 Task: Add a signature Isabelle Ramirez containing With heartfelt thanks and warm wishes, Isabelle Ramirez to email address softage.2@softage.net and add a label Holiday cards
Action: Mouse moved to (1088, 80)
Screenshot: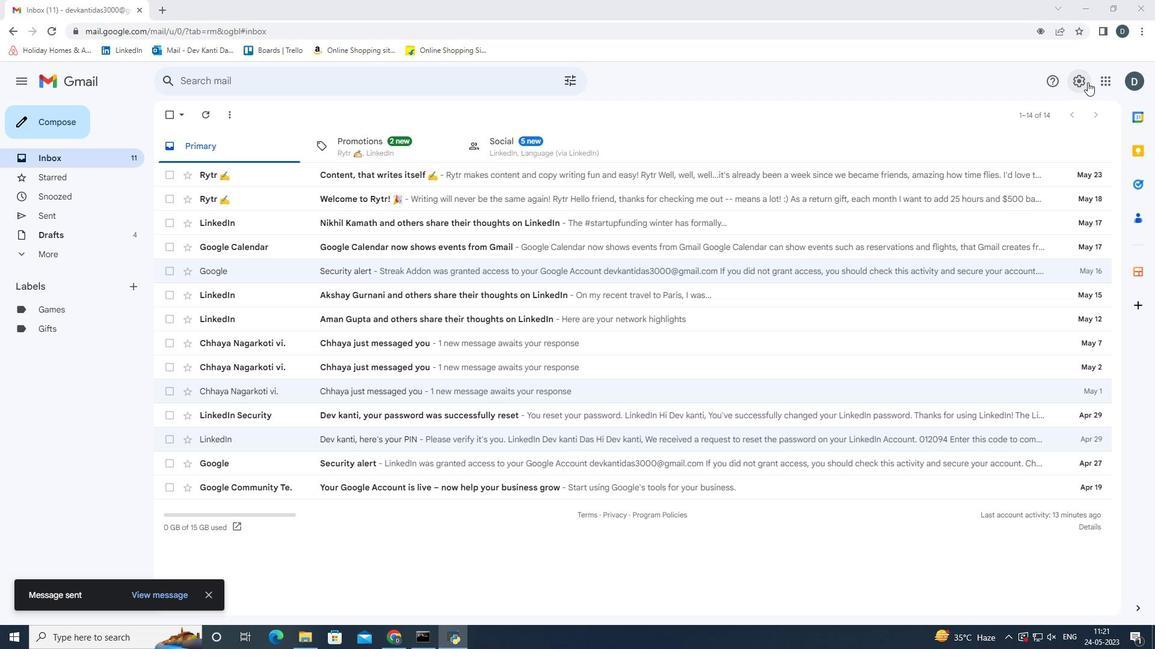 
Action: Mouse pressed left at (1088, 80)
Screenshot: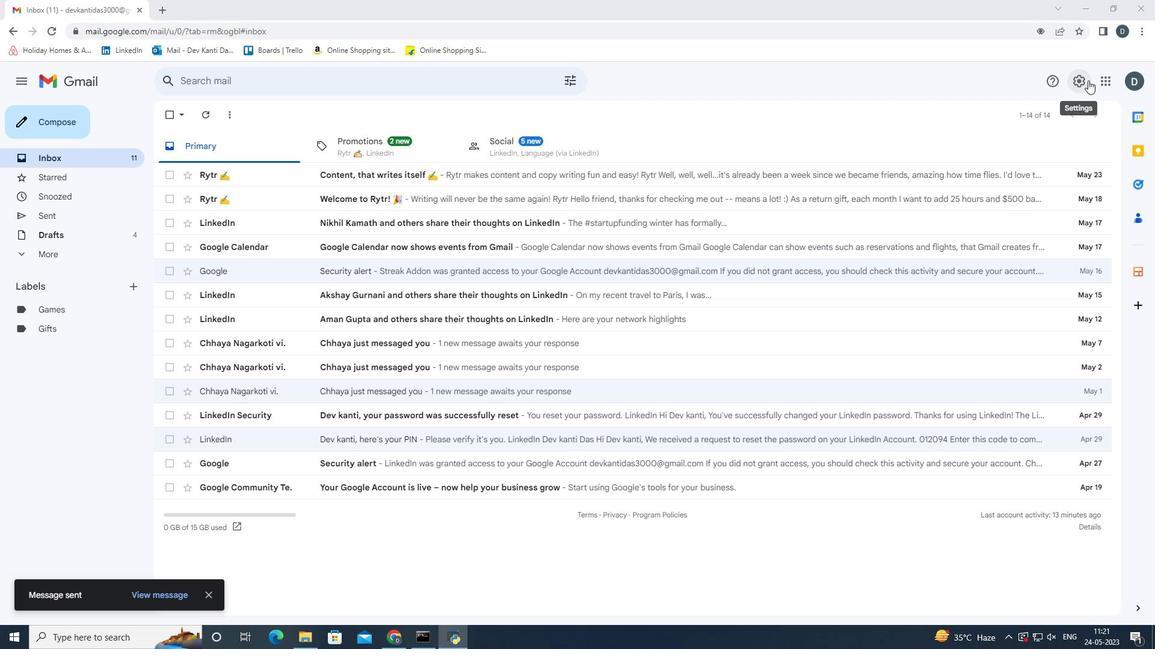 
Action: Mouse moved to (1039, 132)
Screenshot: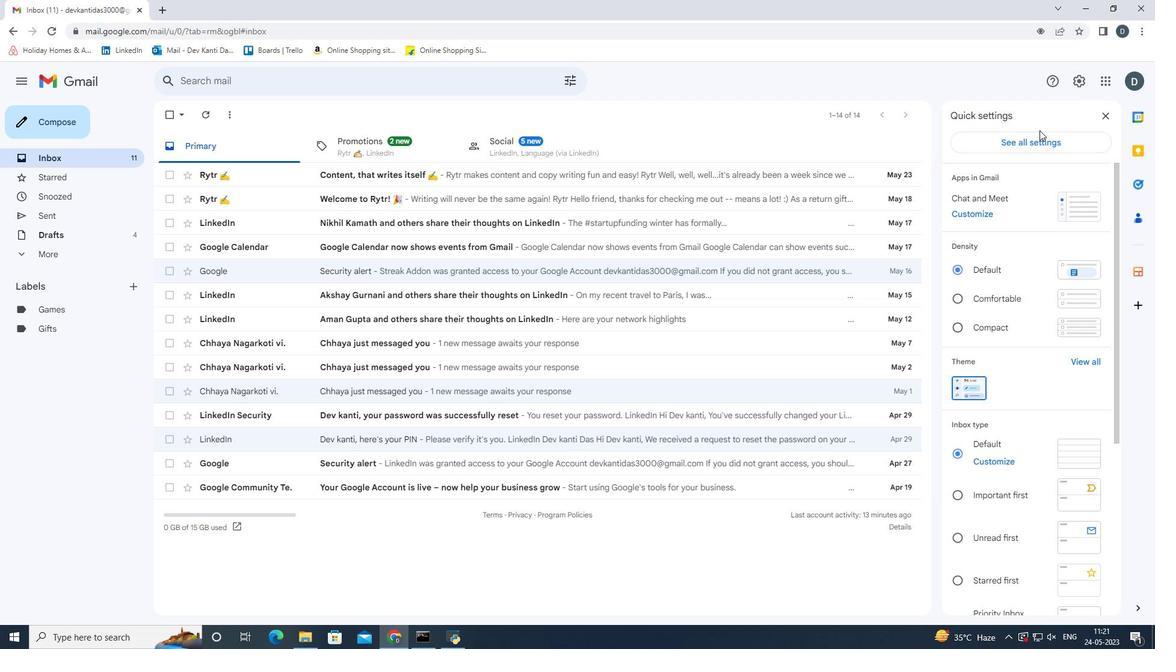 
Action: Mouse pressed left at (1039, 132)
Screenshot: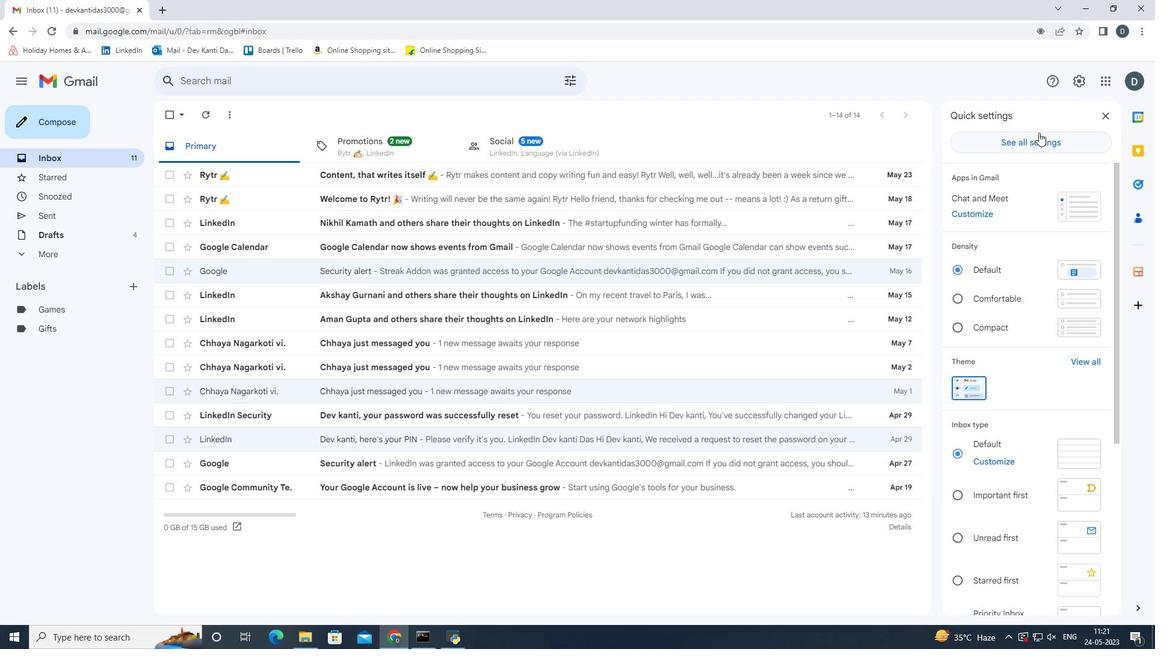 
Action: Mouse moved to (613, 405)
Screenshot: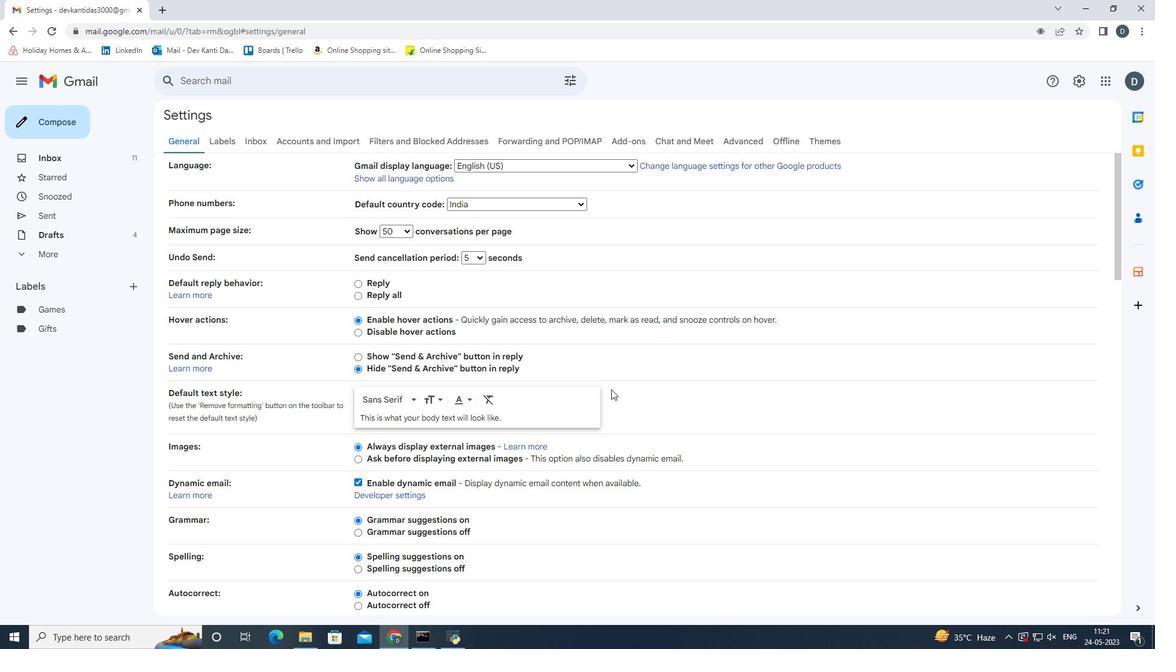 
Action: Mouse scrolled (613, 404) with delta (0, 0)
Screenshot: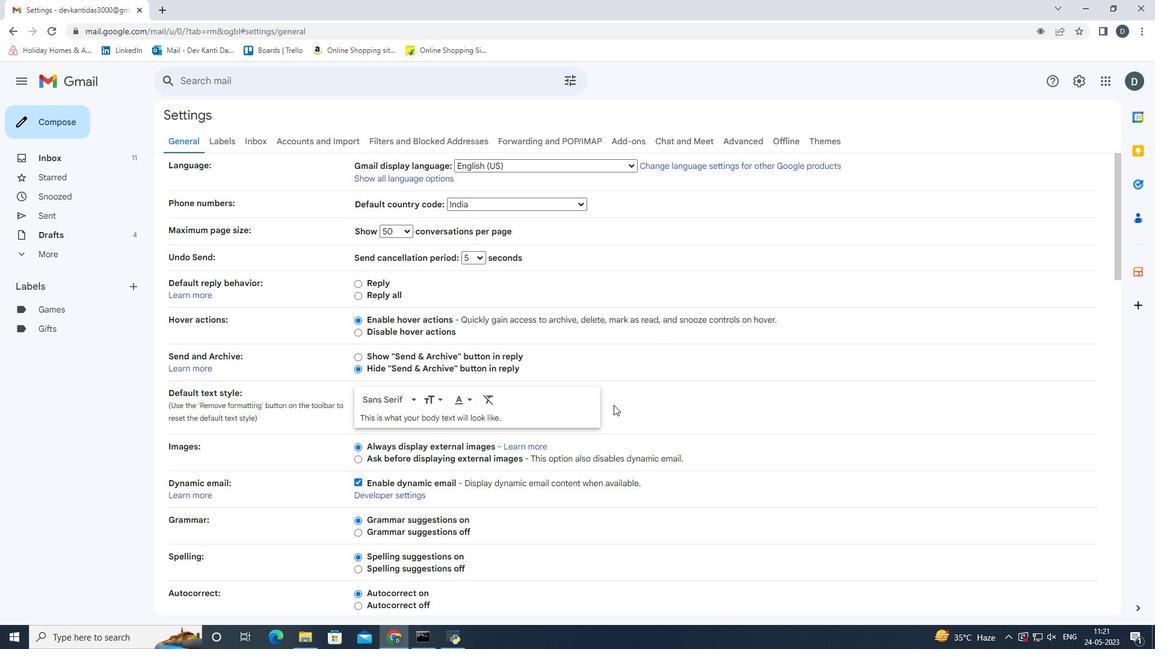 
Action: Mouse scrolled (613, 404) with delta (0, 0)
Screenshot: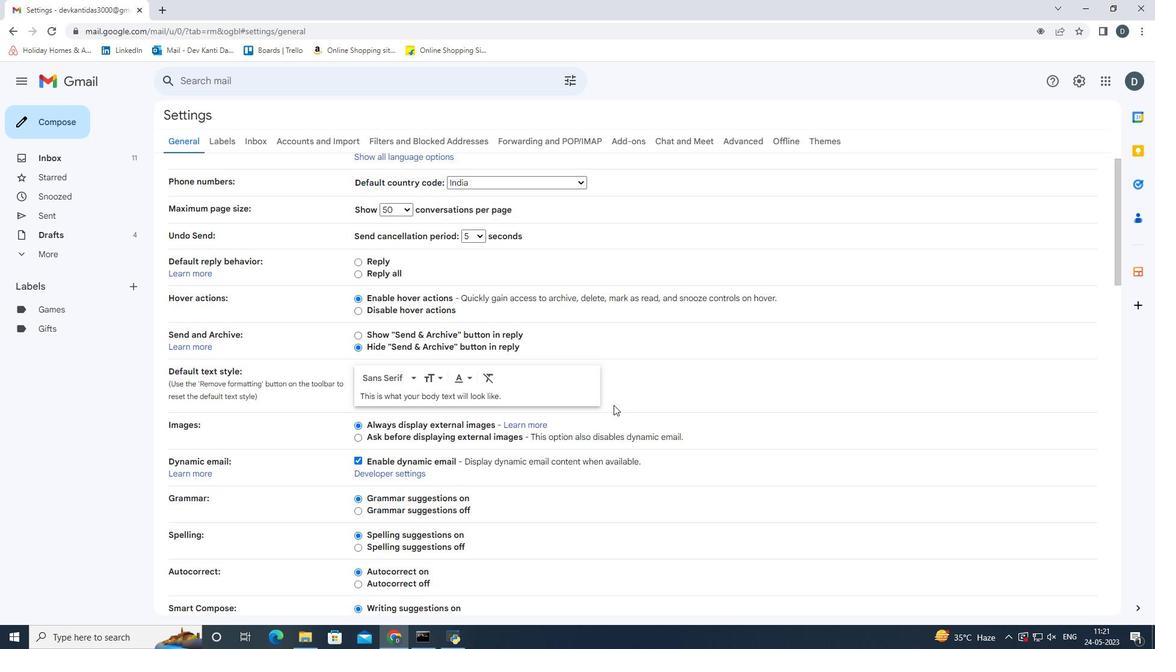
Action: Mouse scrolled (613, 404) with delta (0, 0)
Screenshot: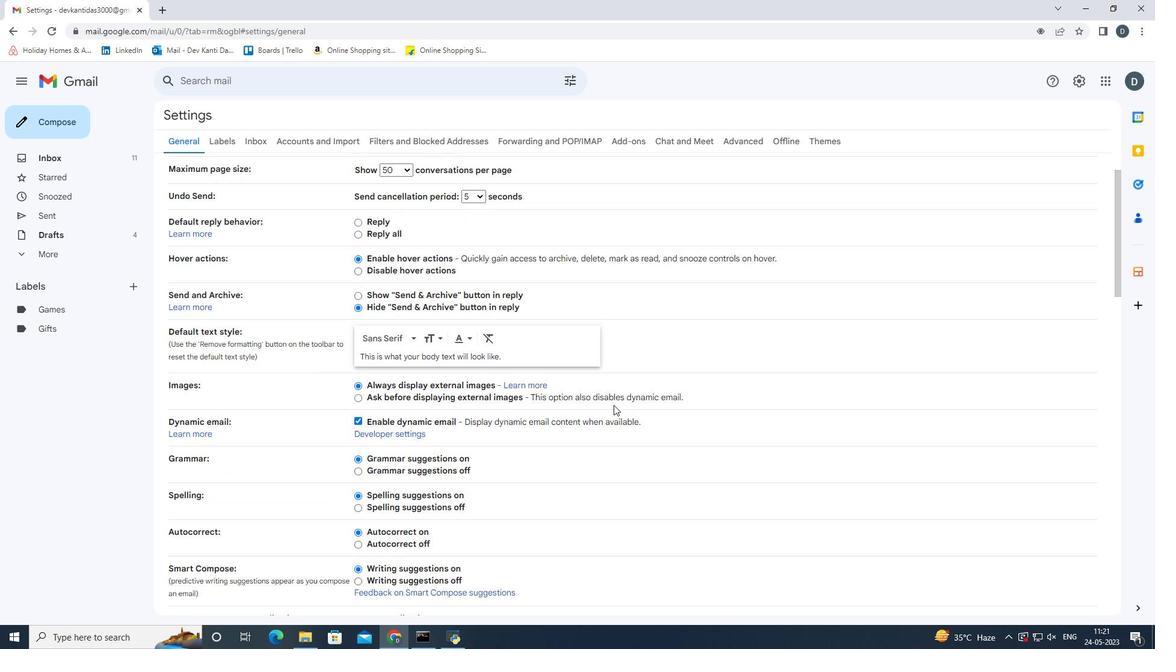 
Action: Mouse scrolled (613, 404) with delta (0, 0)
Screenshot: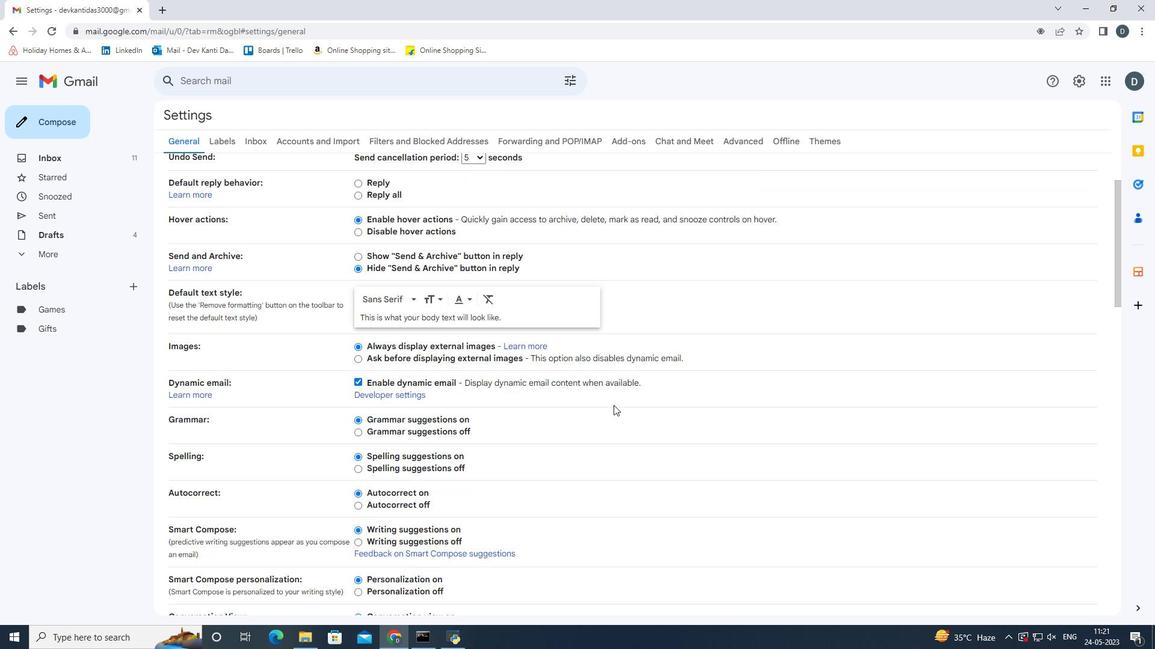 
Action: Mouse moved to (614, 405)
Screenshot: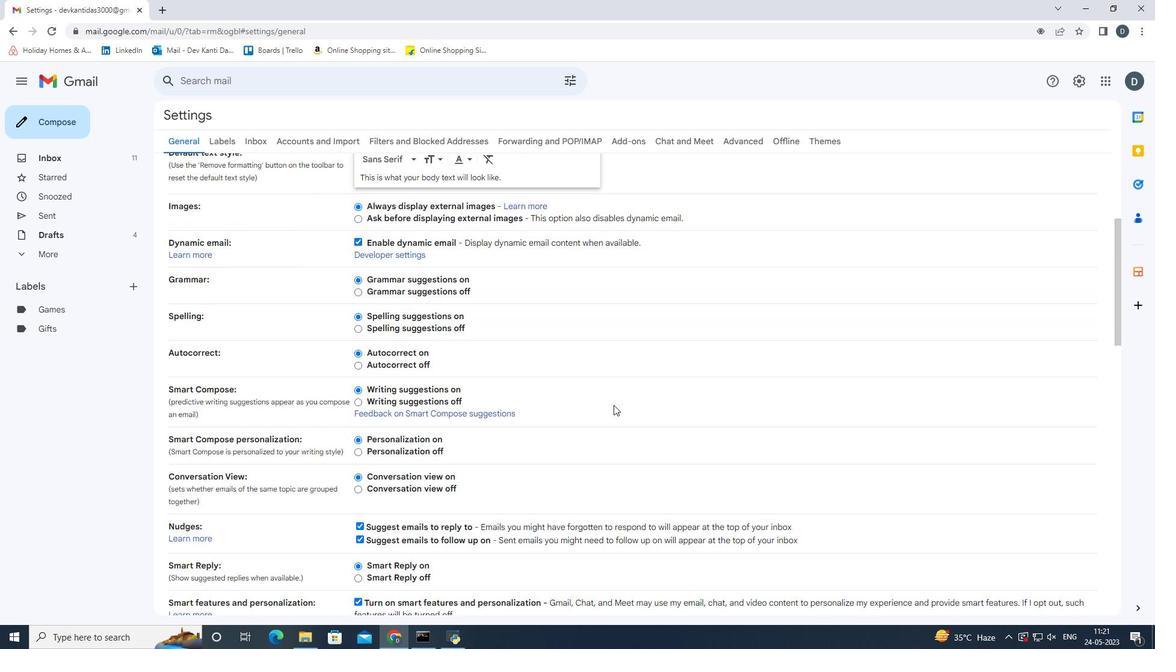
Action: Mouse scrolled (614, 404) with delta (0, 0)
Screenshot: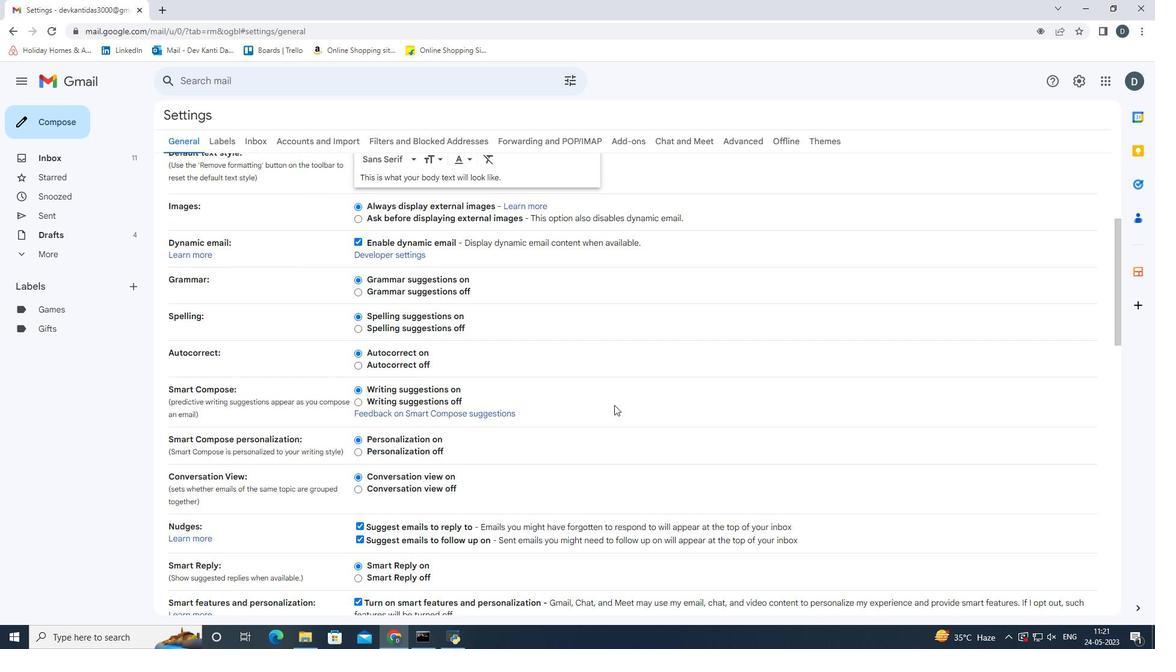 
Action: Mouse scrolled (614, 404) with delta (0, 0)
Screenshot: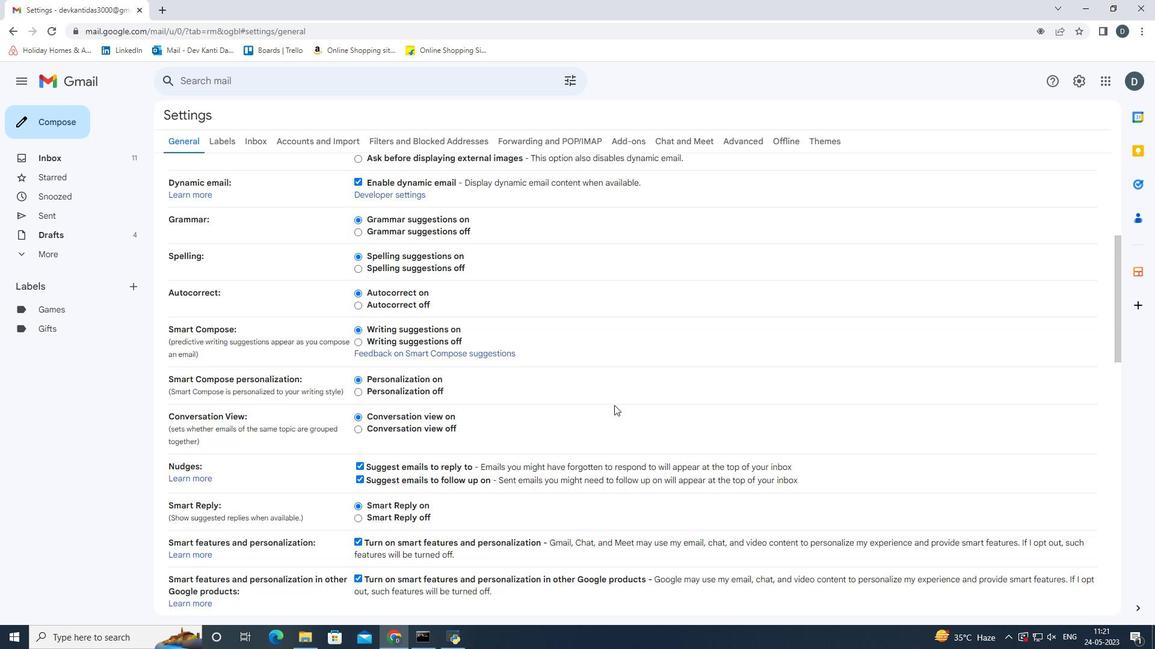 
Action: Mouse moved to (614, 405)
Screenshot: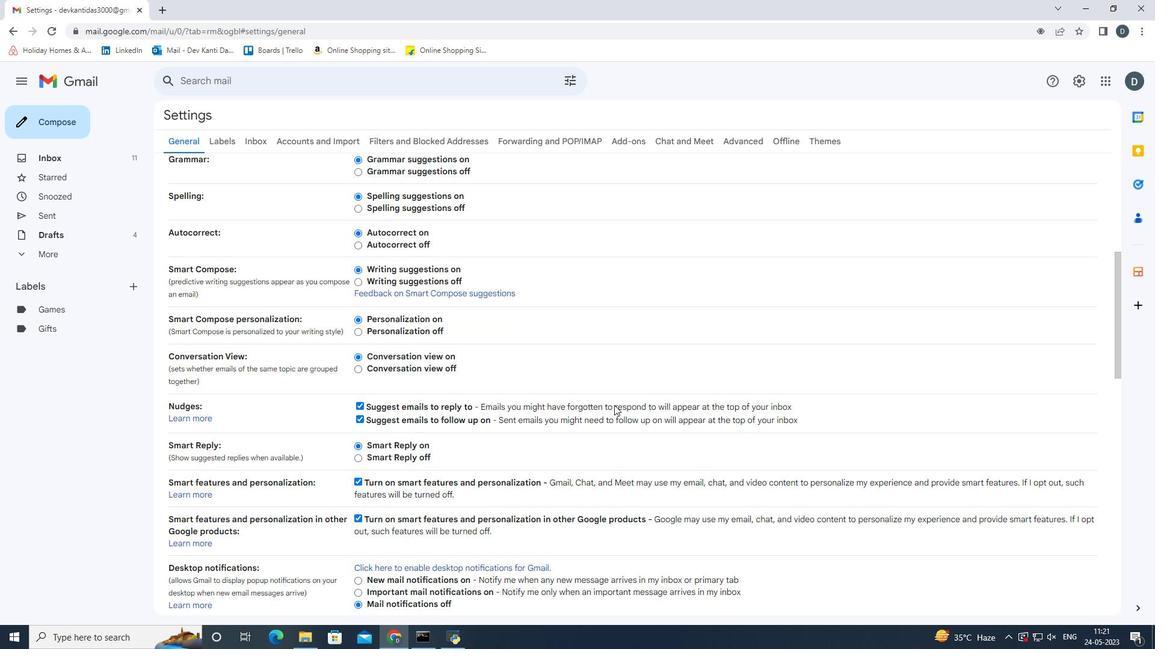 
Action: Mouse scrolled (614, 404) with delta (0, 0)
Screenshot: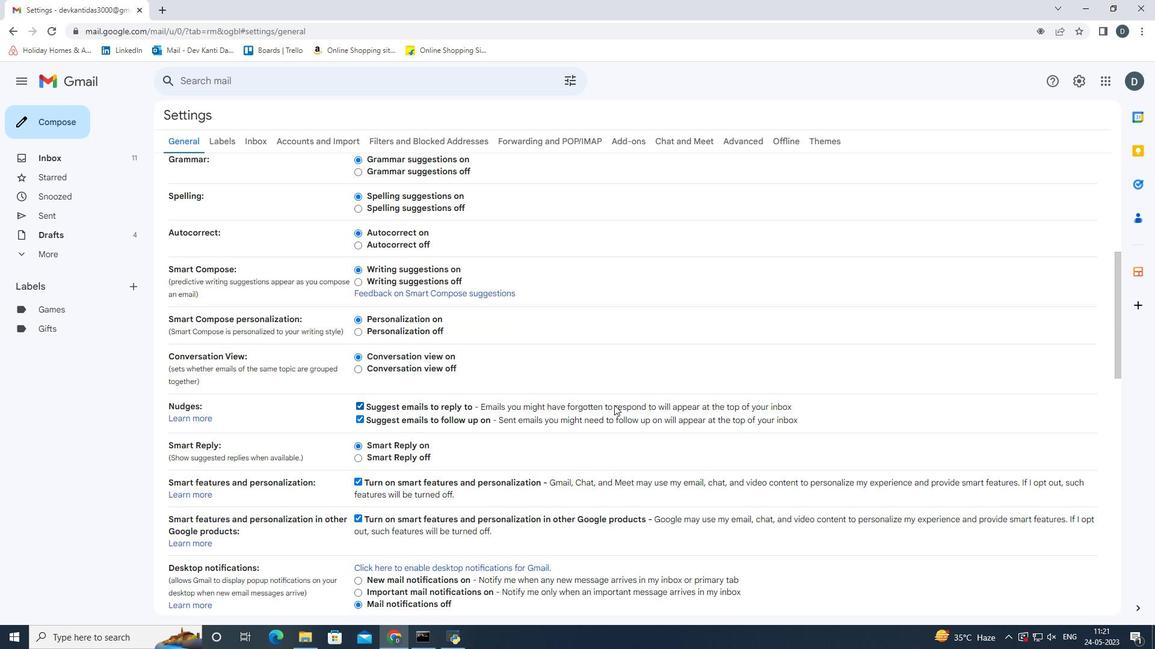 
Action: Mouse scrolled (614, 404) with delta (0, 0)
Screenshot: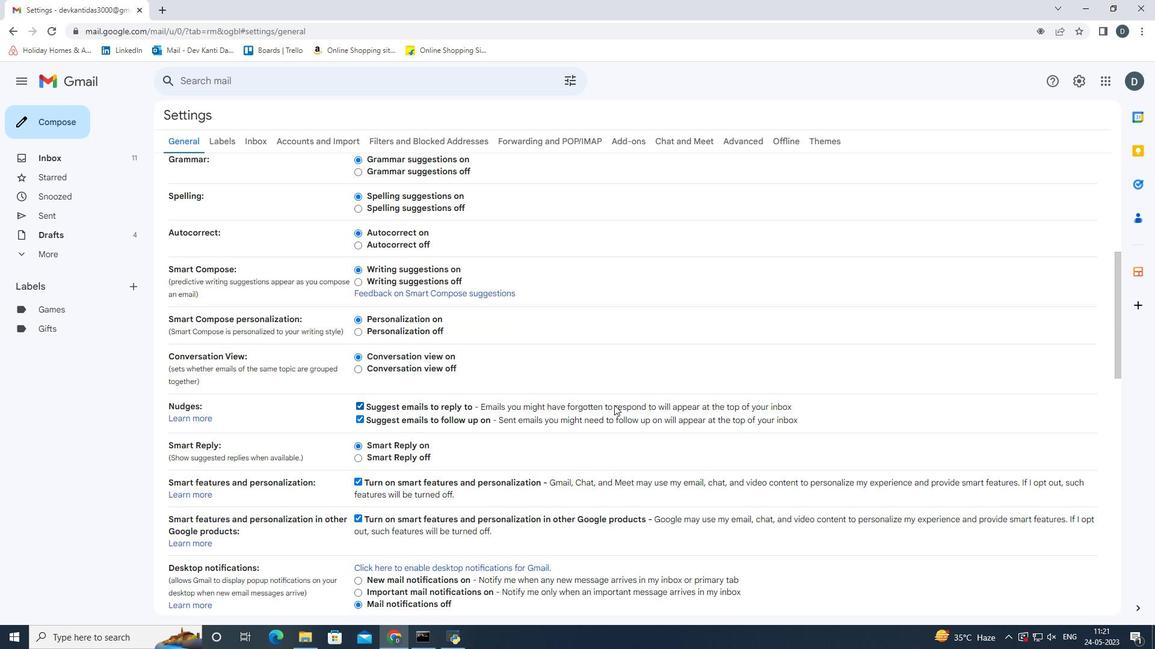 
Action: Mouse scrolled (614, 404) with delta (0, 0)
Screenshot: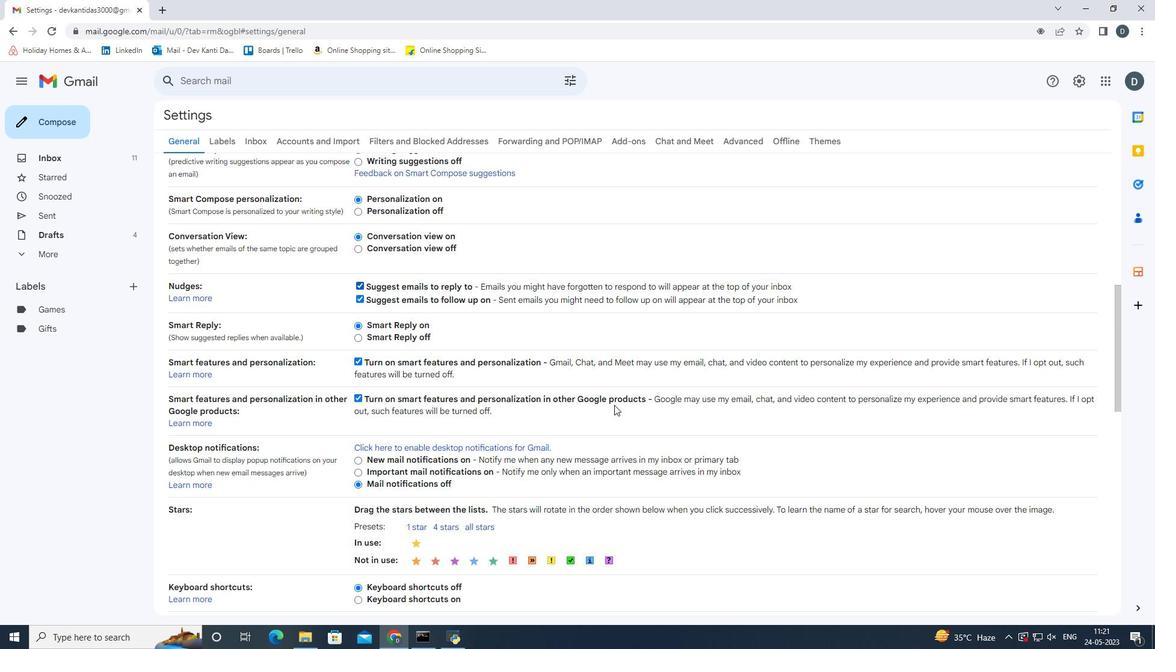 
Action: Mouse scrolled (614, 404) with delta (0, 0)
Screenshot: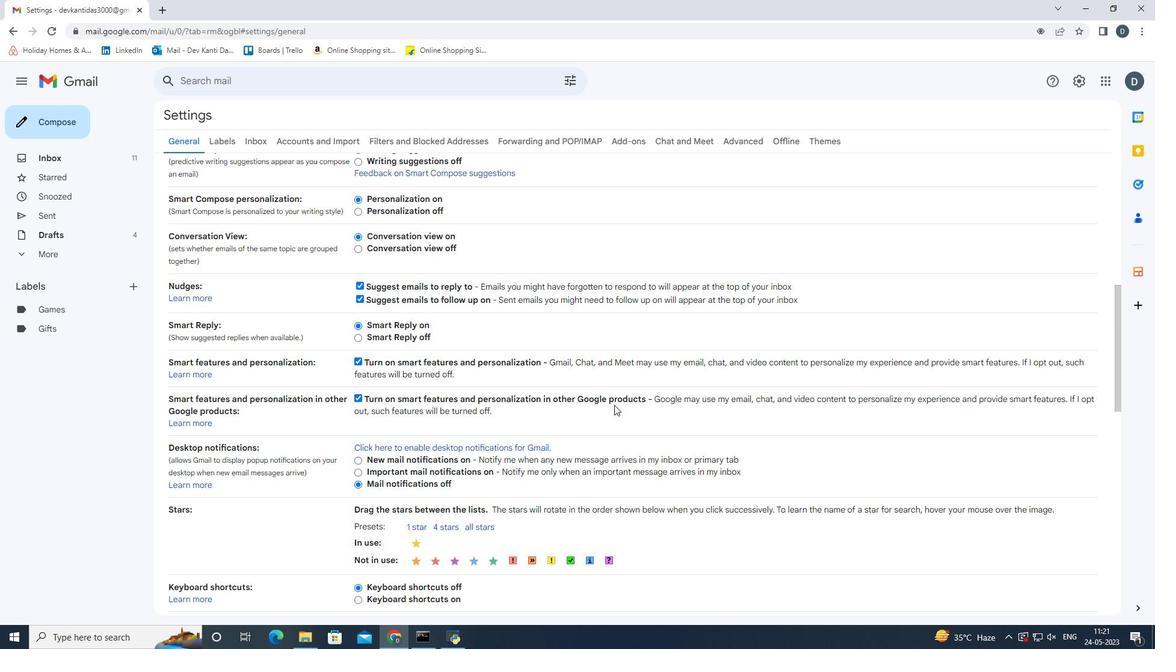 
Action: Mouse scrolled (614, 404) with delta (0, 0)
Screenshot: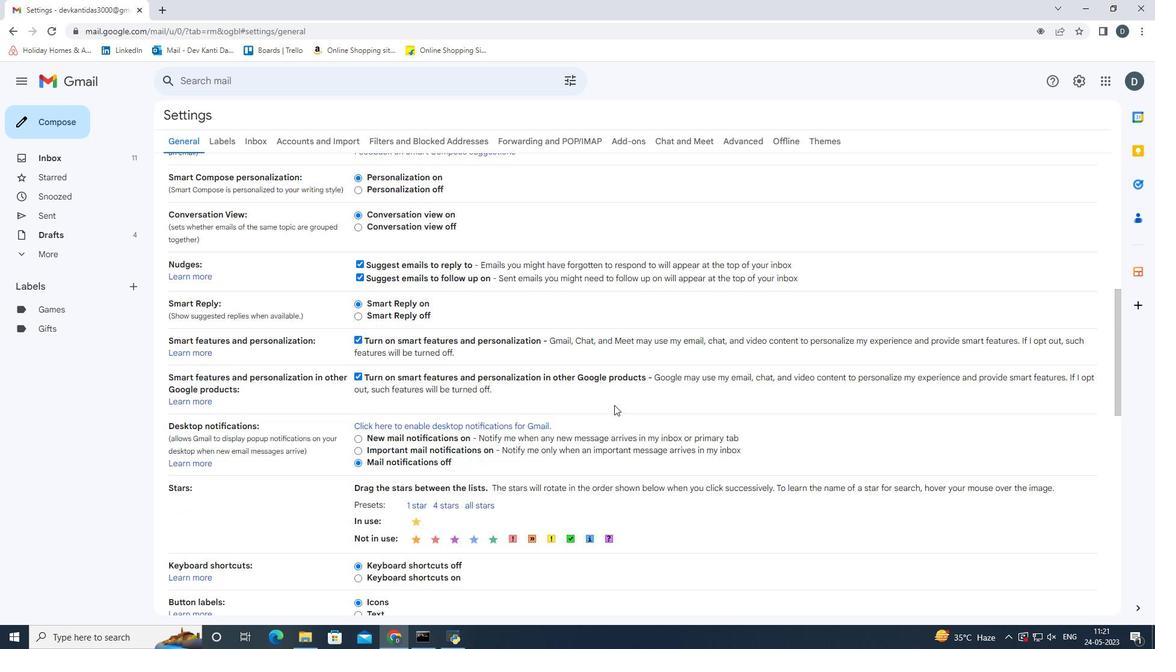 
Action: Mouse moved to (613, 407)
Screenshot: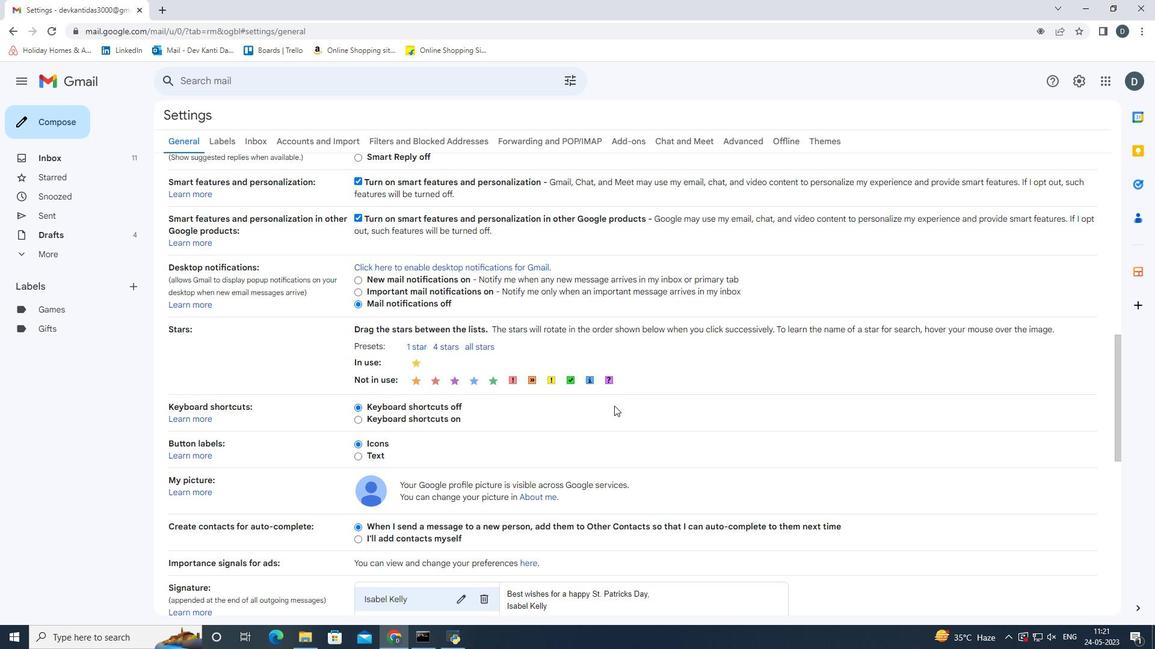 
Action: Mouse scrolled (613, 406) with delta (0, 0)
Screenshot: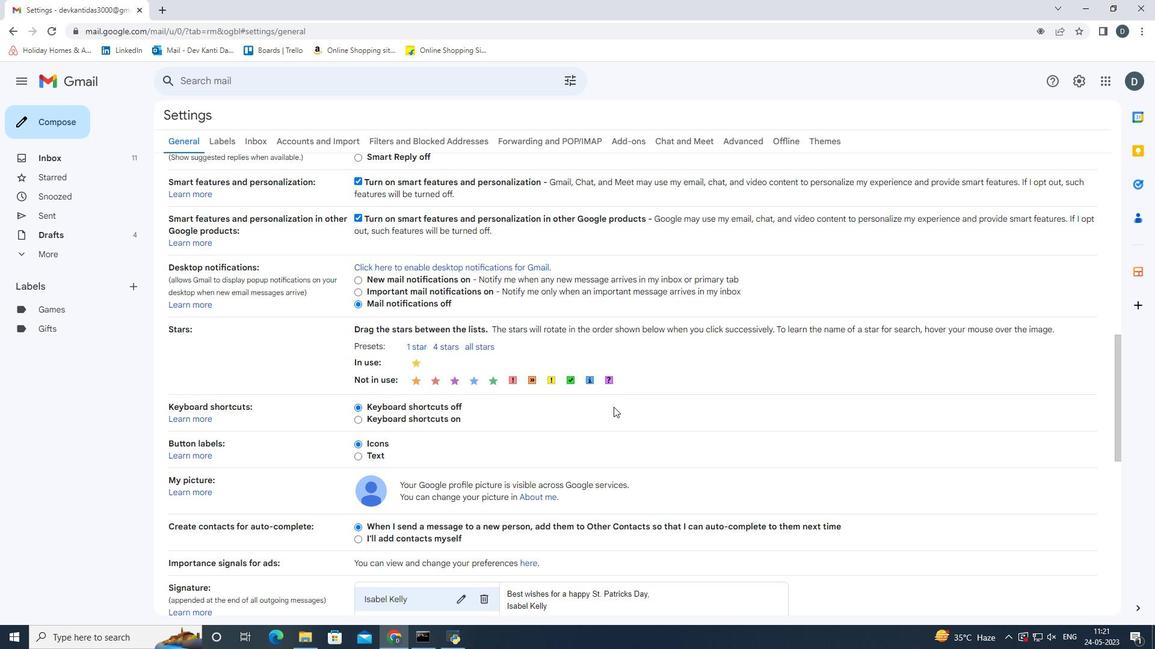
Action: Mouse scrolled (613, 406) with delta (0, 0)
Screenshot: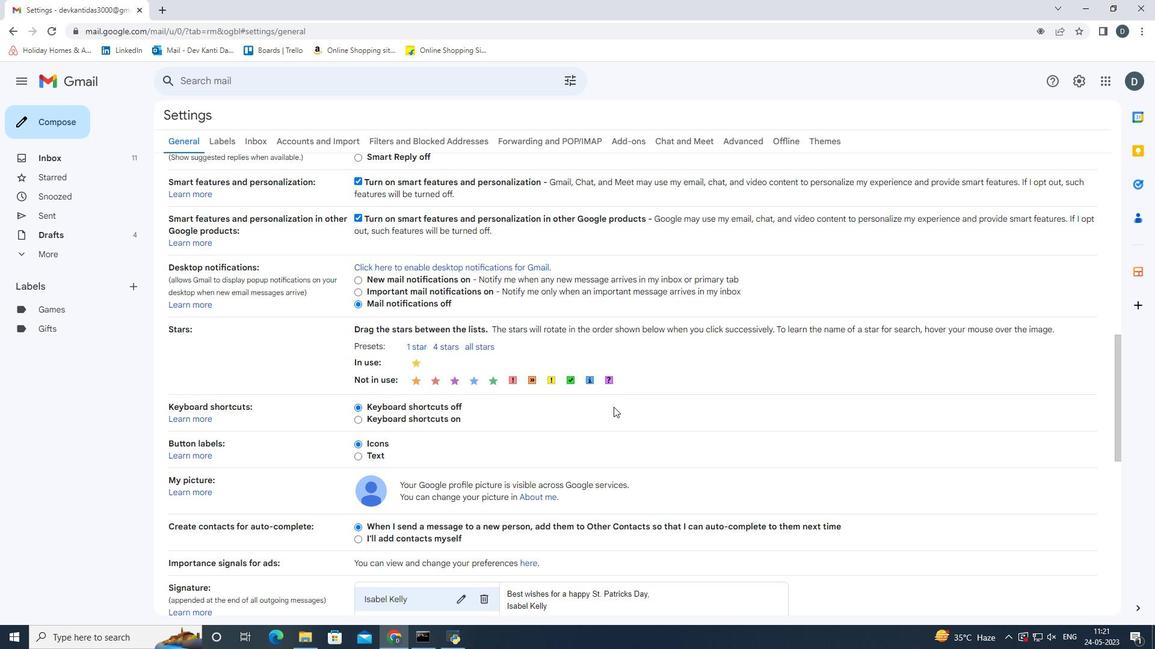
Action: Mouse moved to (613, 409)
Screenshot: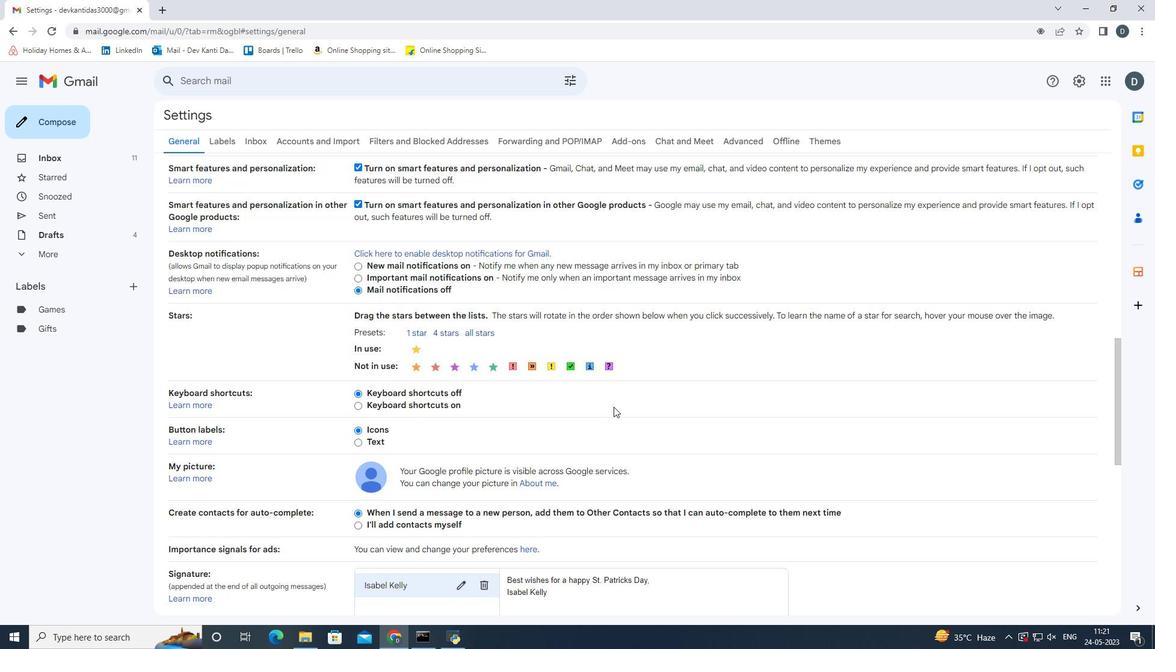 
Action: Mouse scrolled (613, 409) with delta (0, 0)
Screenshot: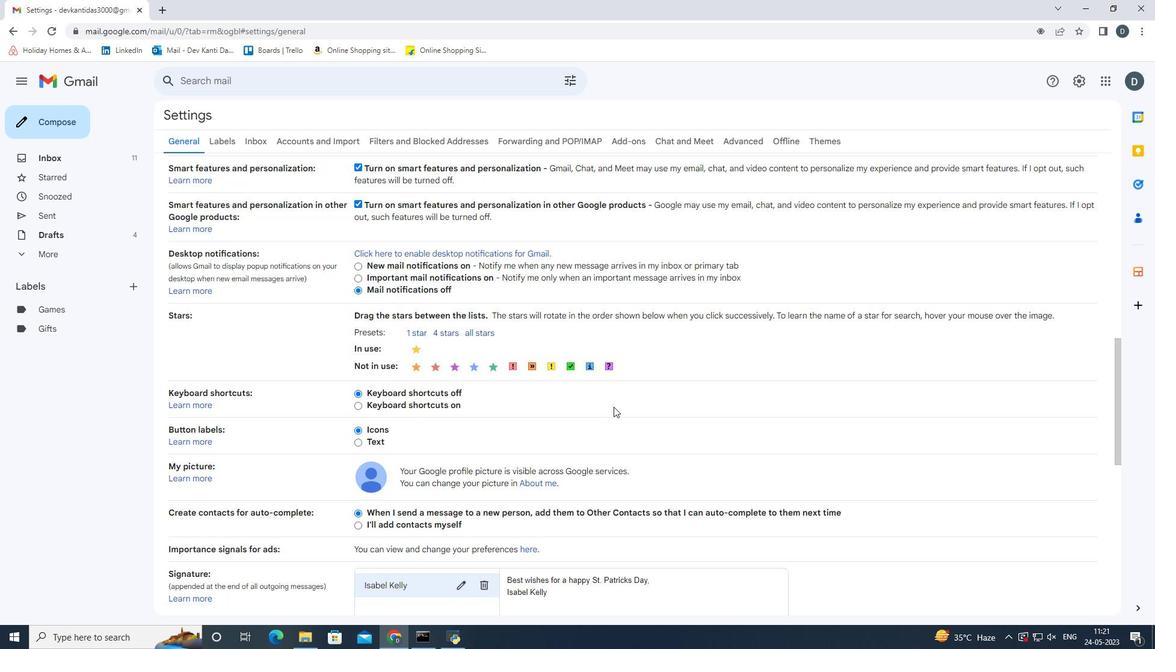 
Action: Mouse moved to (478, 421)
Screenshot: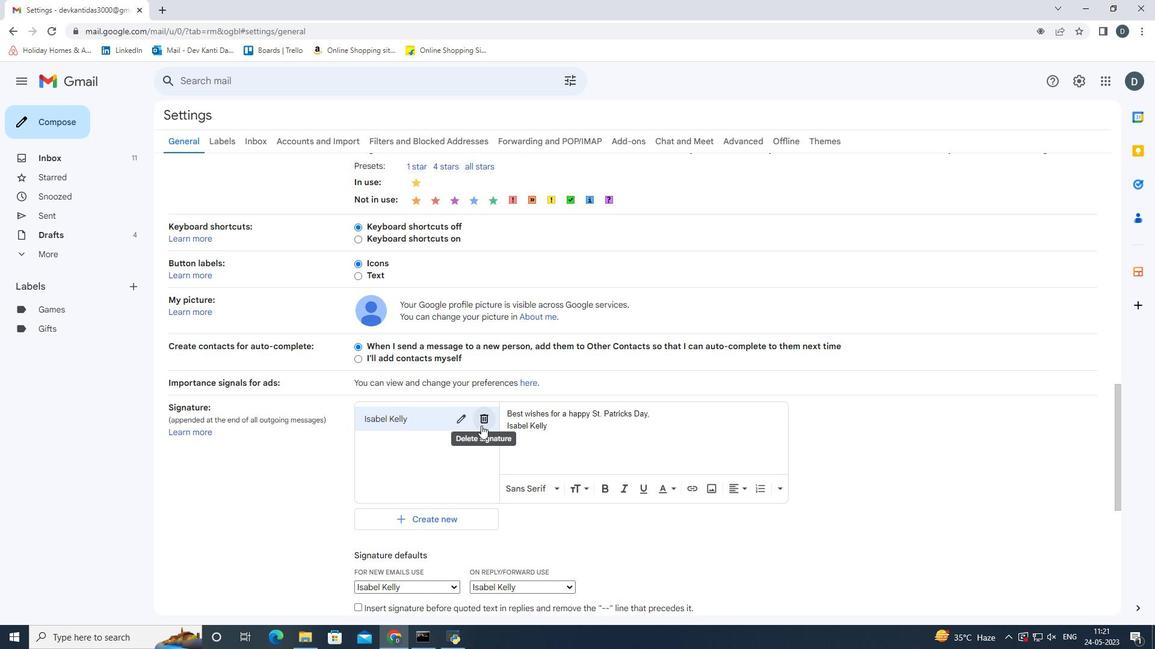
Action: Mouse pressed left at (478, 421)
Screenshot: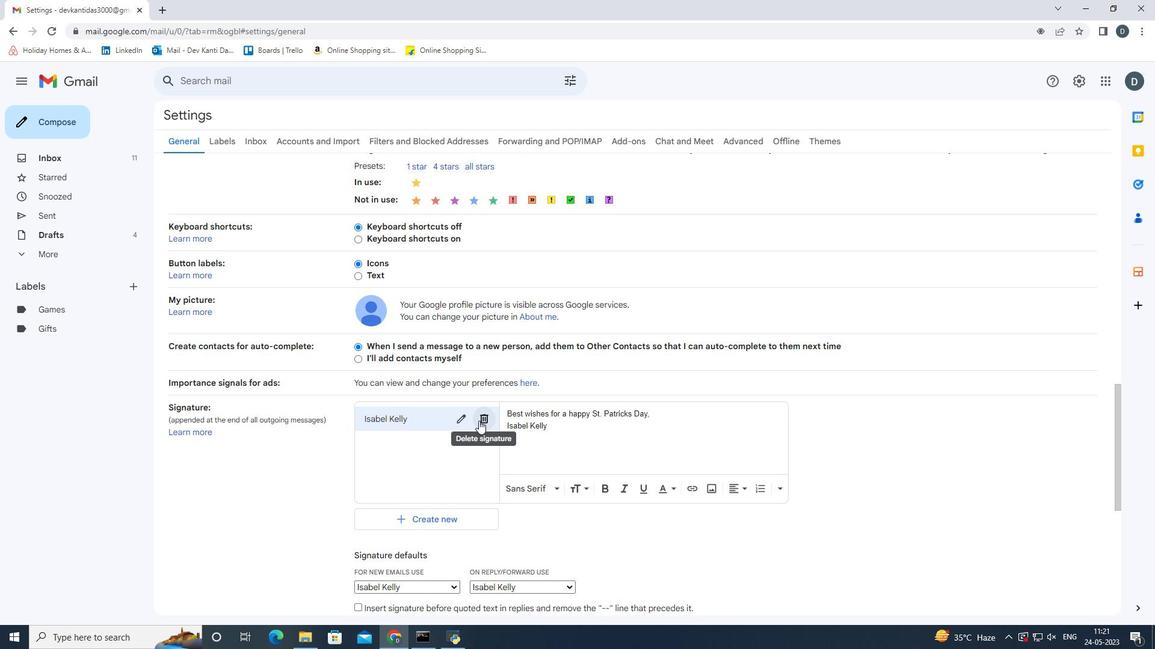 
Action: Mouse moved to (679, 365)
Screenshot: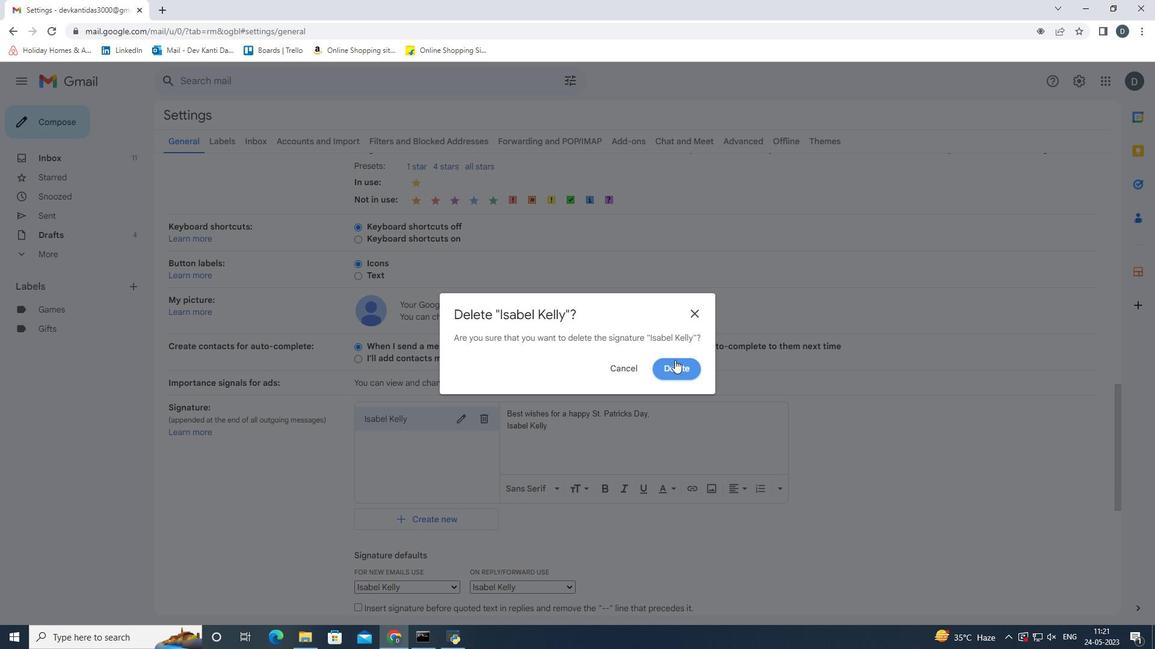 
Action: Mouse pressed left at (679, 365)
Screenshot: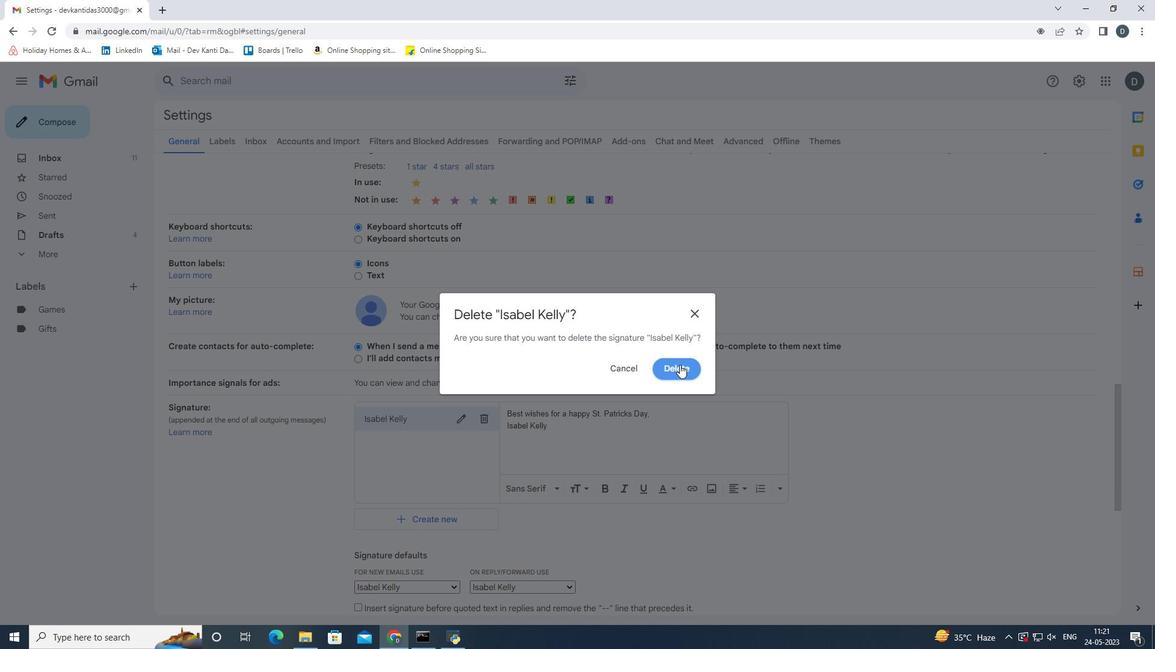 
Action: Mouse moved to (409, 423)
Screenshot: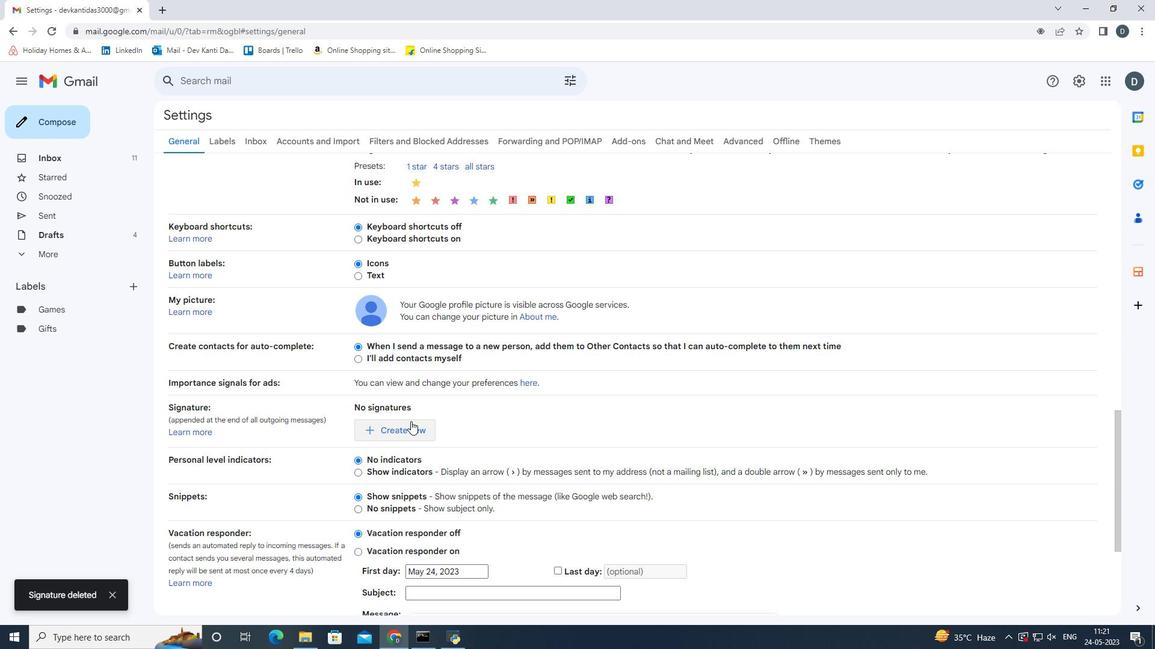 
Action: Mouse pressed left at (409, 423)
Screenshot: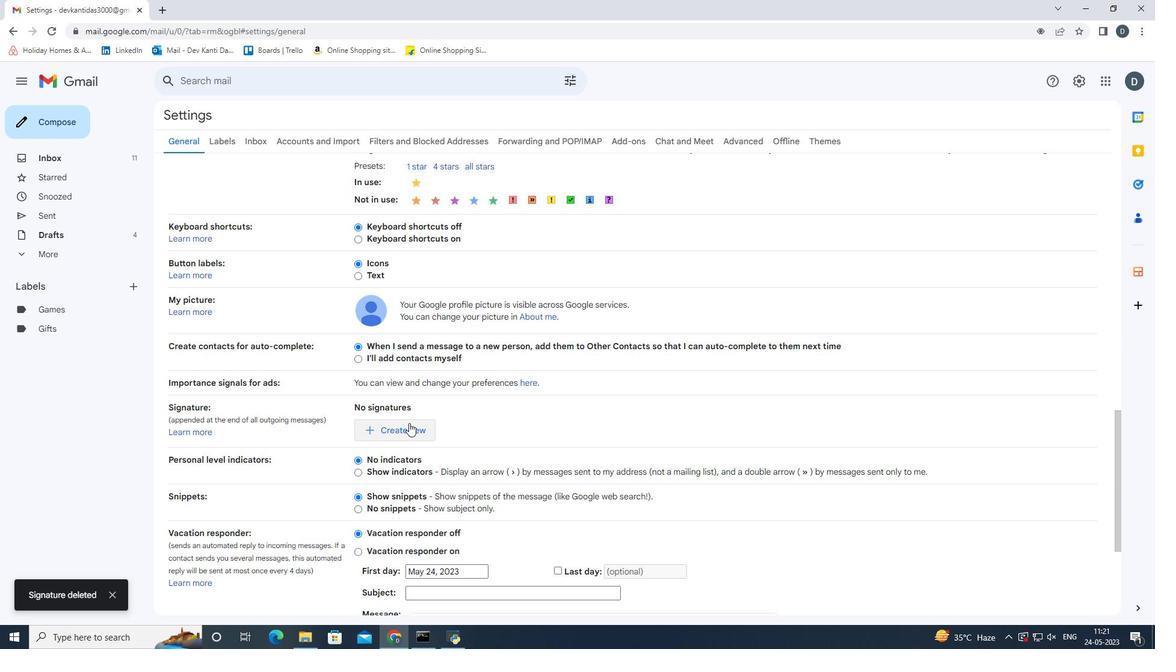 
Action: Mouse moved to (545, 336)
Screenshot: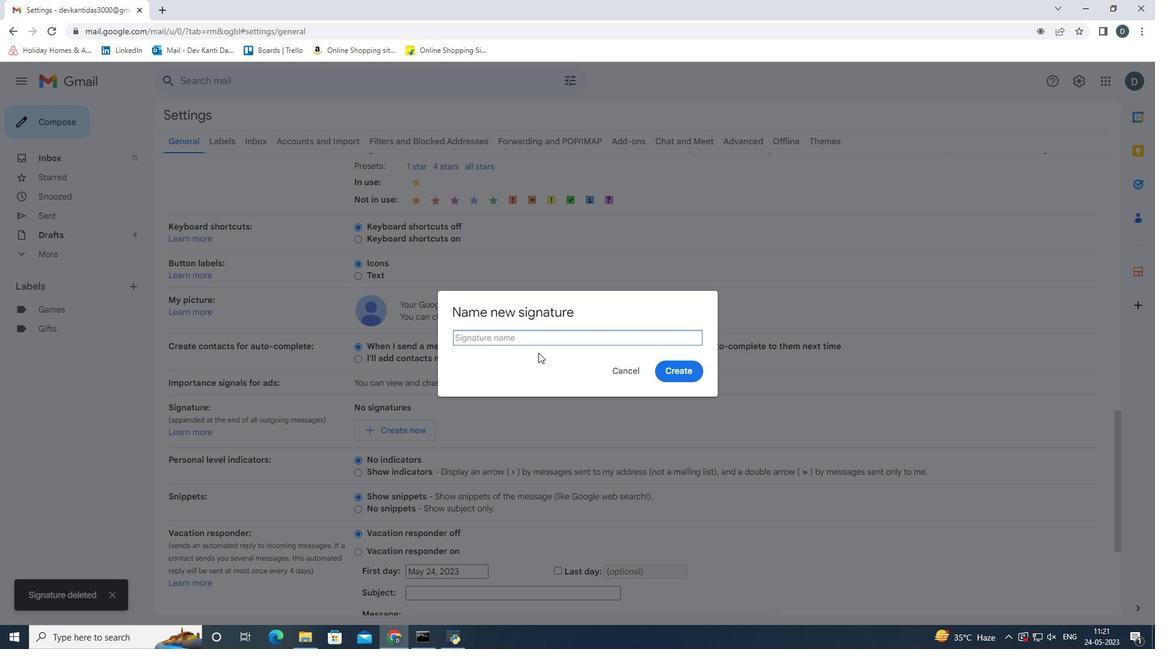 
Action: Key pressed <Key.shift><Key.shift><Key.shift><Key.shift><Key.shift><Key.shift><Key.shift><Key.shift><Key.shift><Key.shift><Key.shift><Key.shift><Key.shift><Key.shift><Key.shift><Key.shift><Key.shift><Key.shift><Key.shift><Key.shift><Key.shift><Key.shift><Key.shift><Key.shift><Key.shift>Isabelle<Key.space><Key.shift><Key.shift><Key.shift><Key.shift><Key.shift><Key.shift><Key.shift><Key.shift><Key.shift><Key.shift><Key.shift><Key.shift><Key.shift><Key.shift><Key.shift><Key.shift><Key.shift><Key.shift><Key.shift><Key.shift><Key.shift>Ramirez<Key.enter>
Screenshot: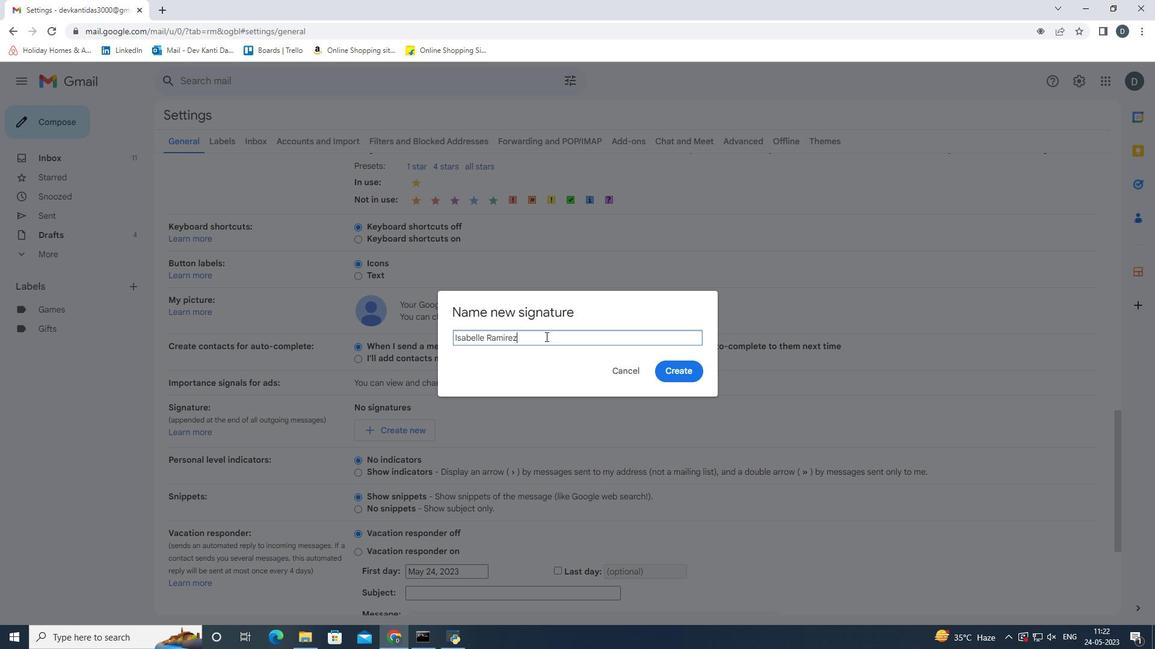 
Action: Mouse moved to (619, 428)
Screenshot: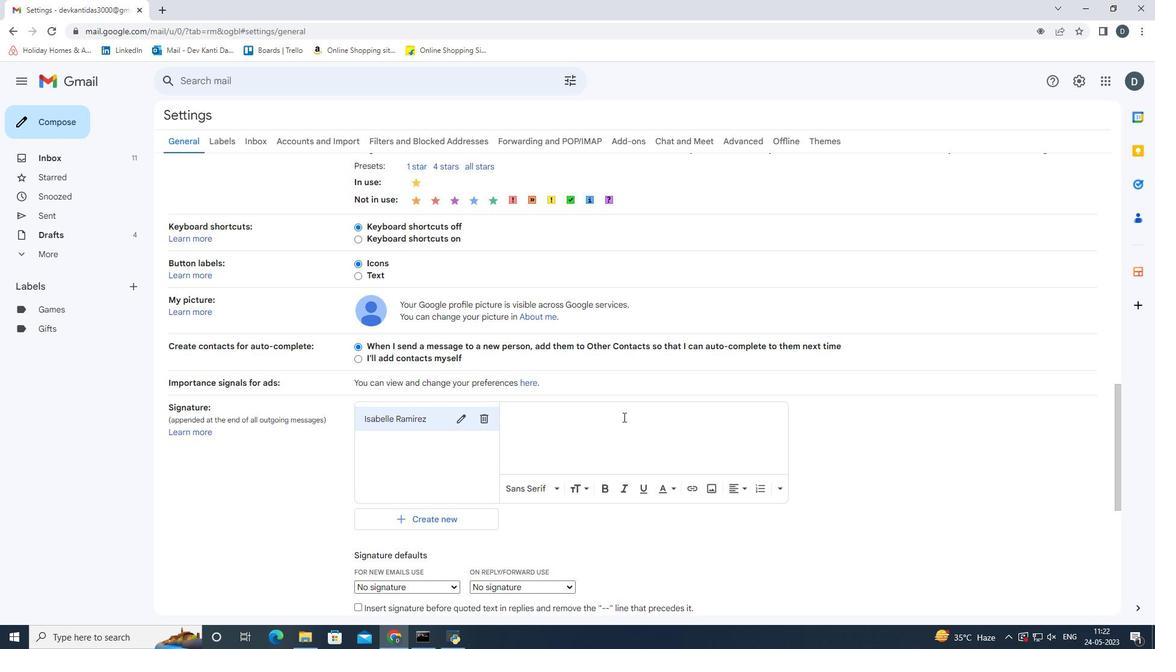 
Action: Mouse pressed left at (619, 428)
Screenshot: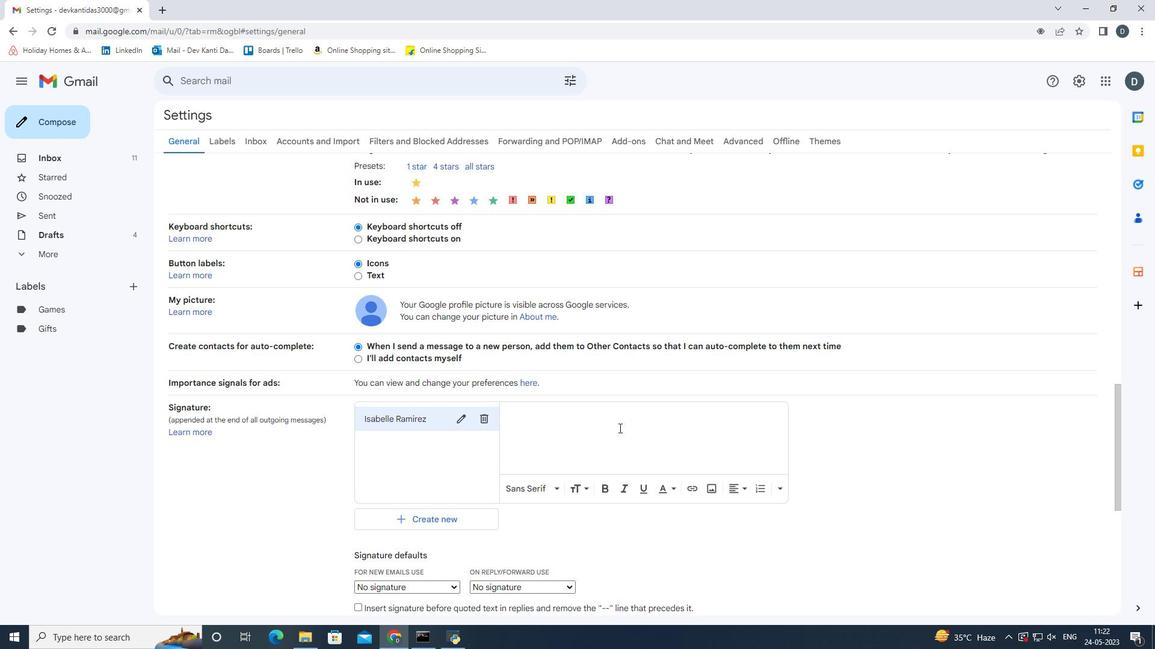 
Action: Key pressed <Key.shift><Key.shift><Key.shift><Key.shift><Key.shift><Key.shift><Key.shift><Key.shift><Key.shift><Key.shift><Key.shift><Key.shift>Heartfelt<Key.space>thanks<Key.space>and<Key.space>warm<Key.space>wishes,<Key.enter><Key.shift><Key.shift><Key.shift><Key.shift><Key.shift><Key.shift><Key.shift><Key.shift><Key.shift>Isabelle<Key.space><Key.shift><Key.shift><Key.shift><Key.shift><Key.shift><Key.shift><Key.shift><Key.shift><Key.shift>Ramirez
Screenshot: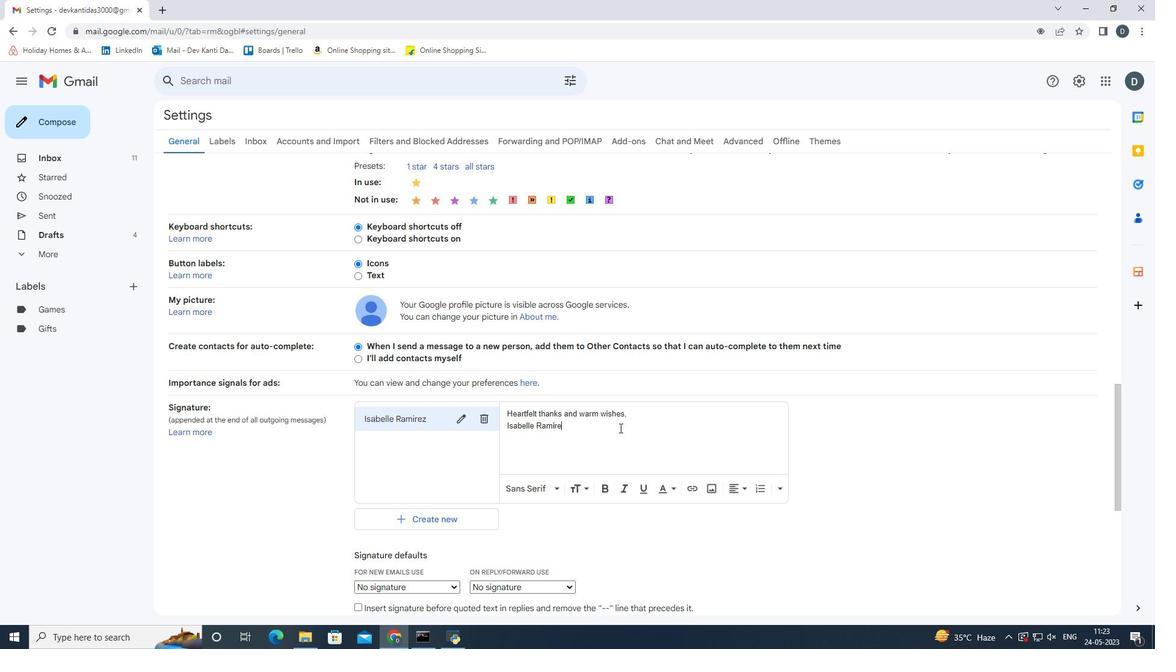 
Action: Mouse moved to (897, 482)
Screenshot: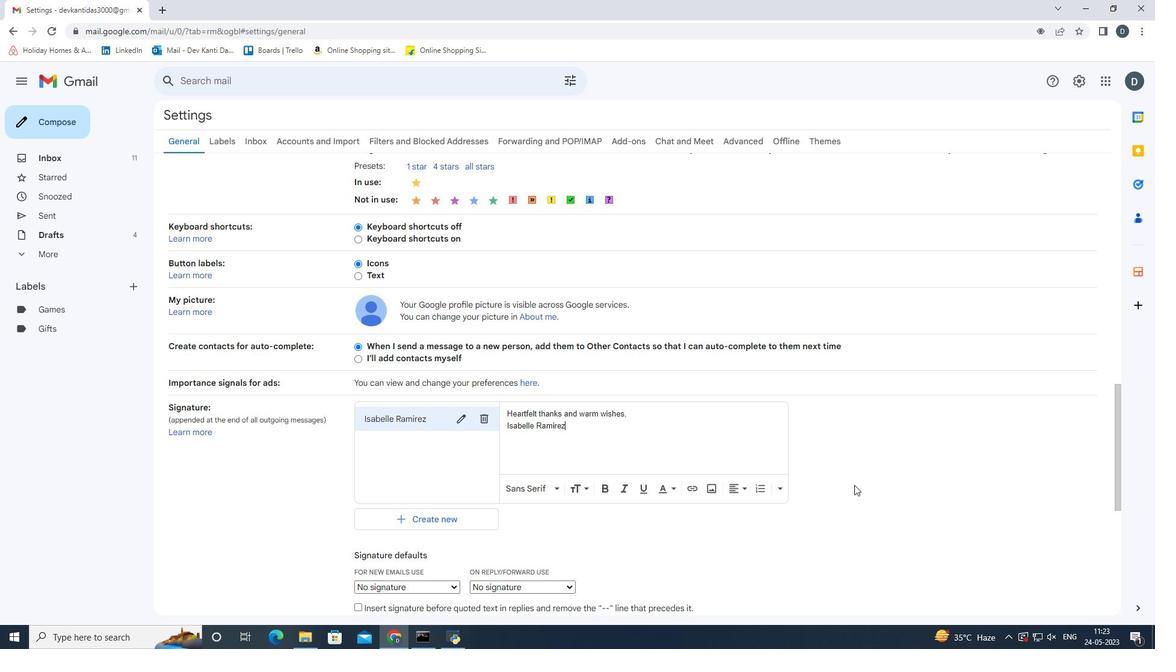 
Action: Mouse scrolled (897, 481) with delta (0, 0)
Screenshot: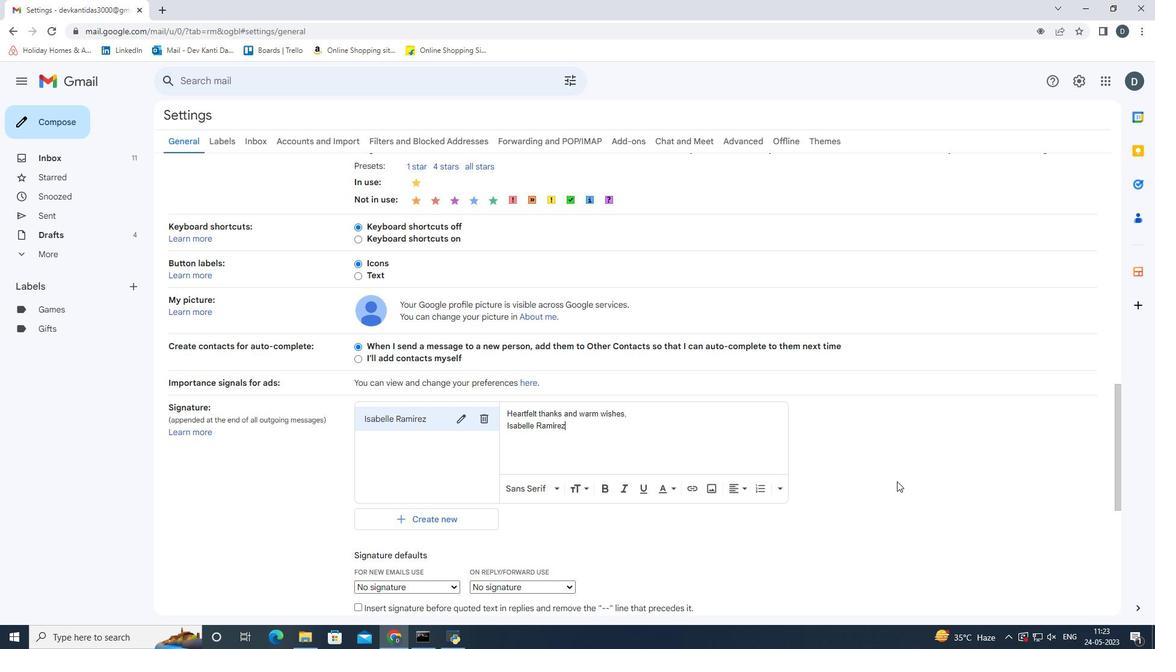 
Action: Mouse scrolled (897, 481) with delta (0, 0)
Screenshot: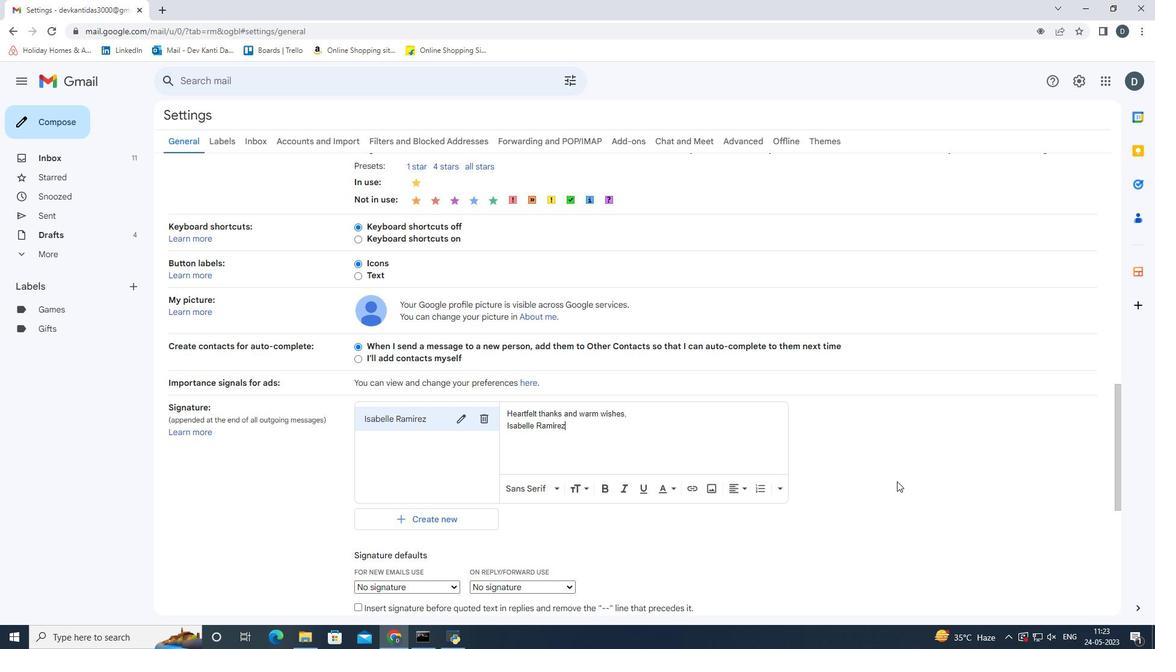 
Action: Mouse scrolled (897, 481) with delta (0, 0)
Screenshot: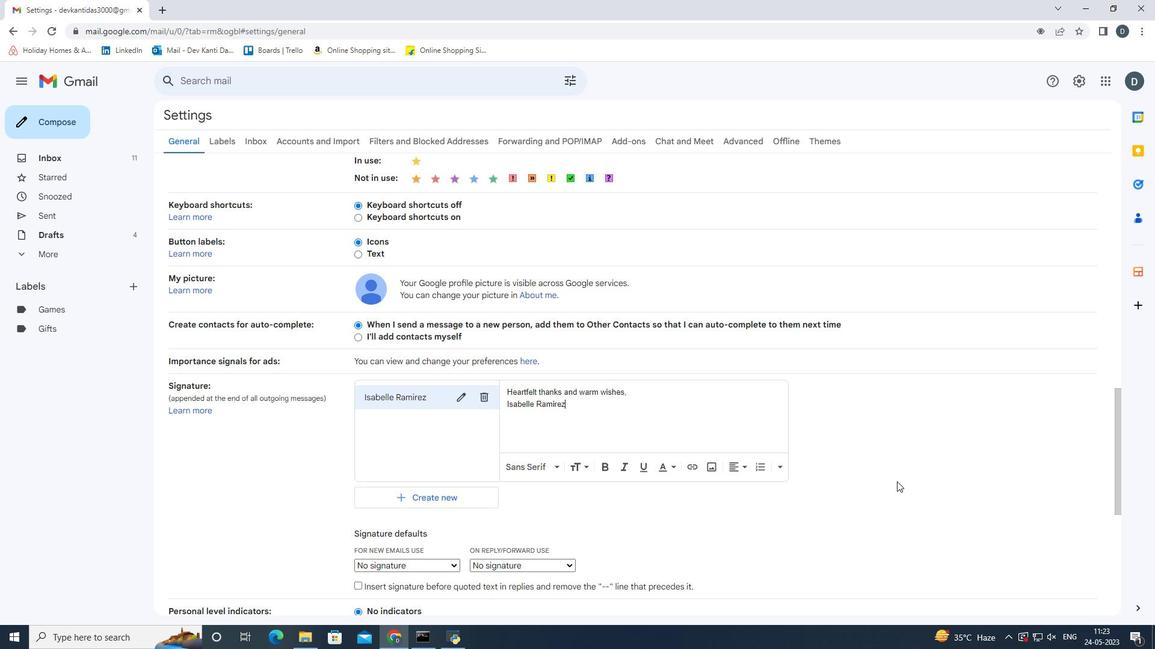 
Action: Mouse scrolled (897, 481) with delta (0, 0)
Screenshot: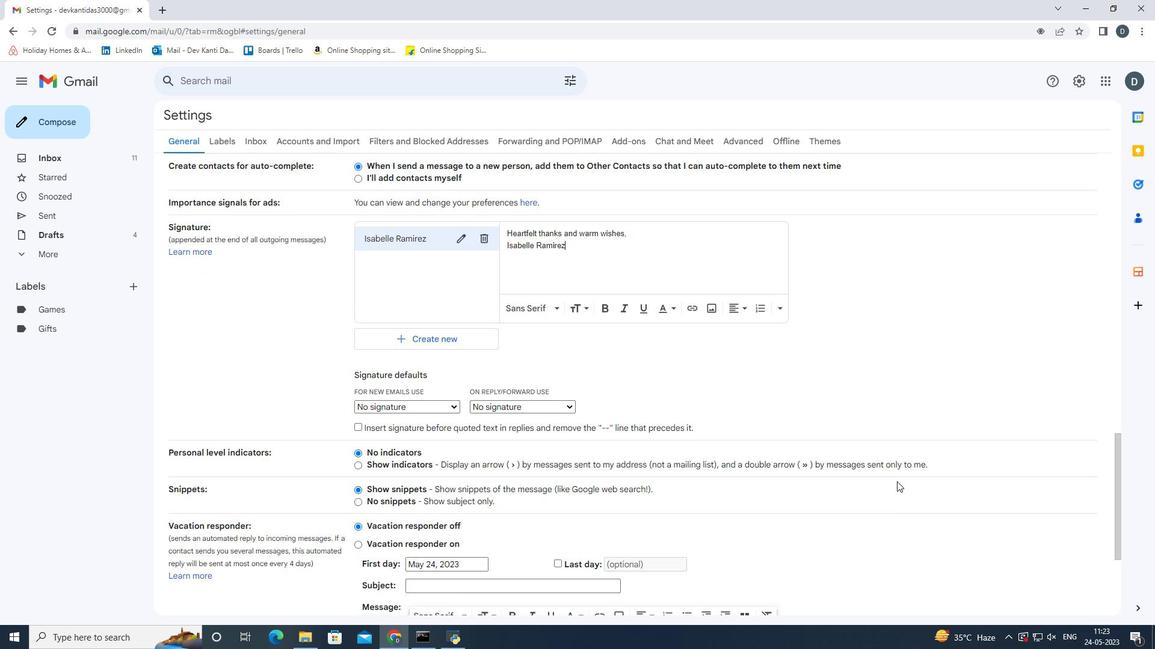 
Action: Mouse moved to (427, 347)
Screenshot: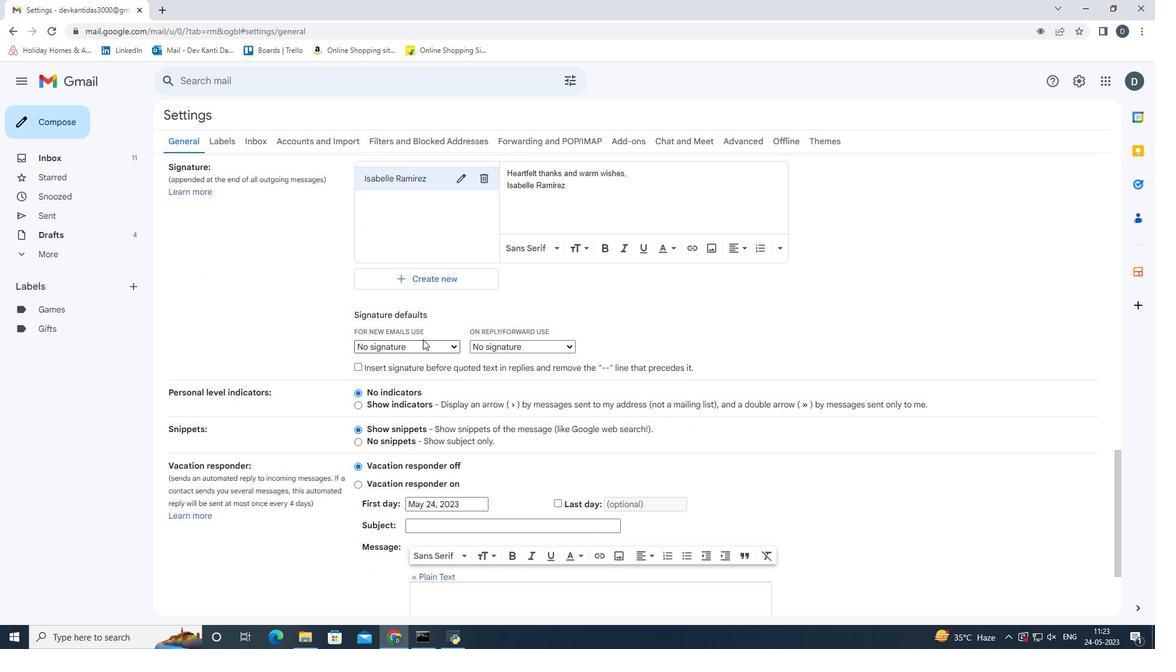 
Action: Mouse pressed left at (427, 347)
Screenshot: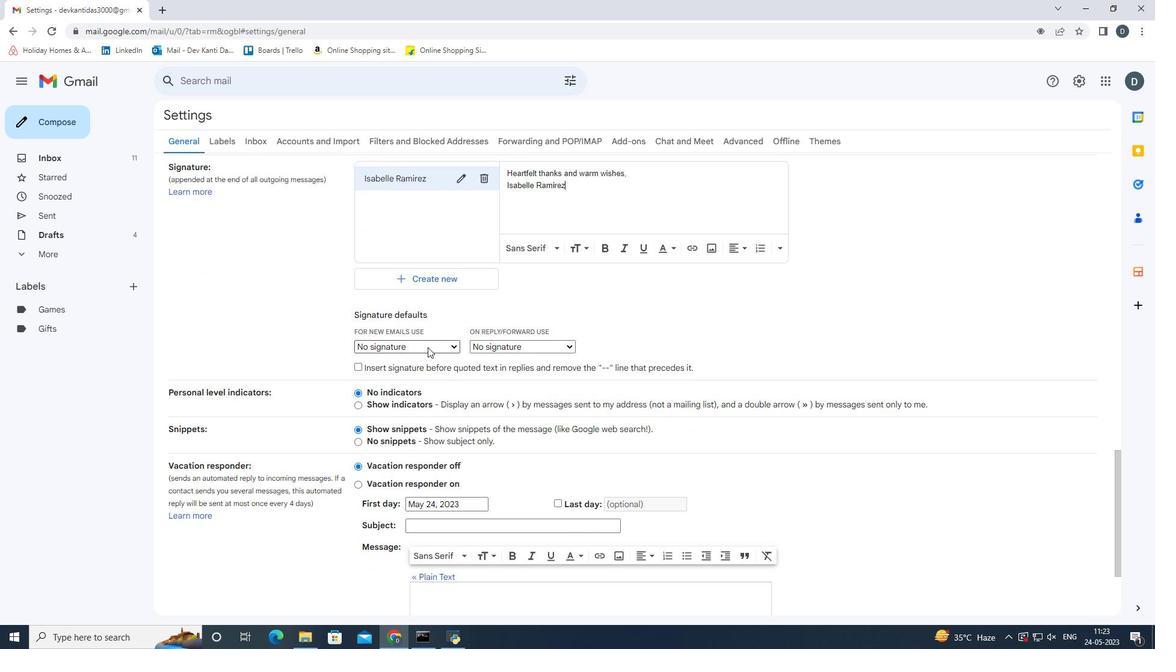 
Action: Mouse moved to (427, 370)
Screenshot: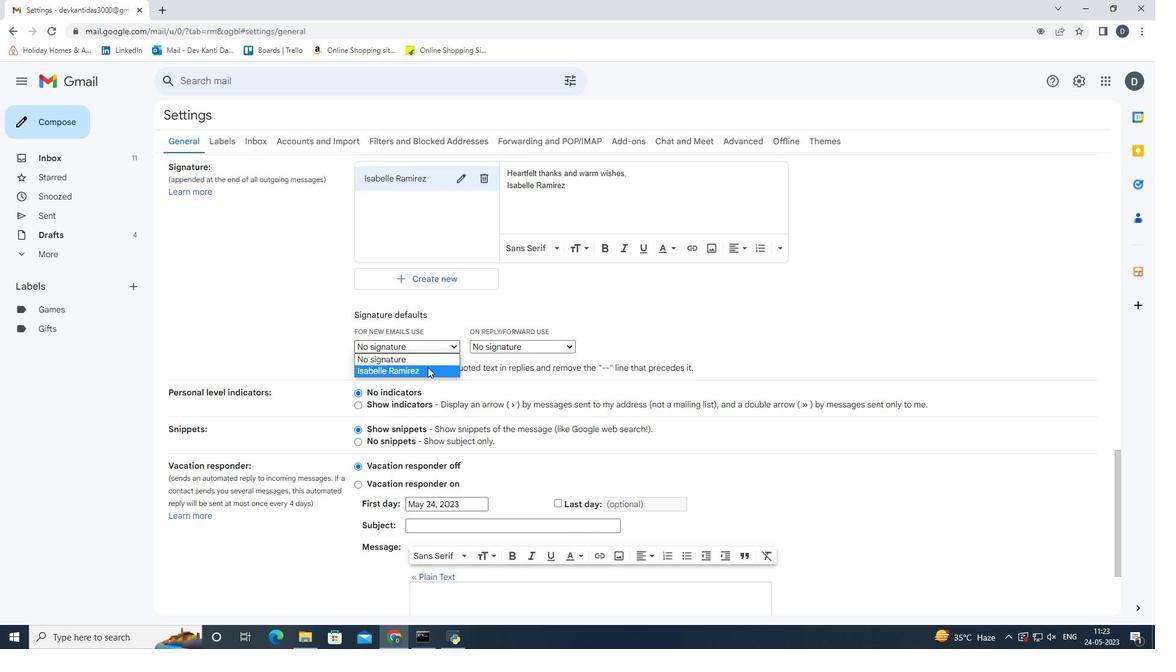 
Action: Mouse pressed left at (427, 370)
Screenshot: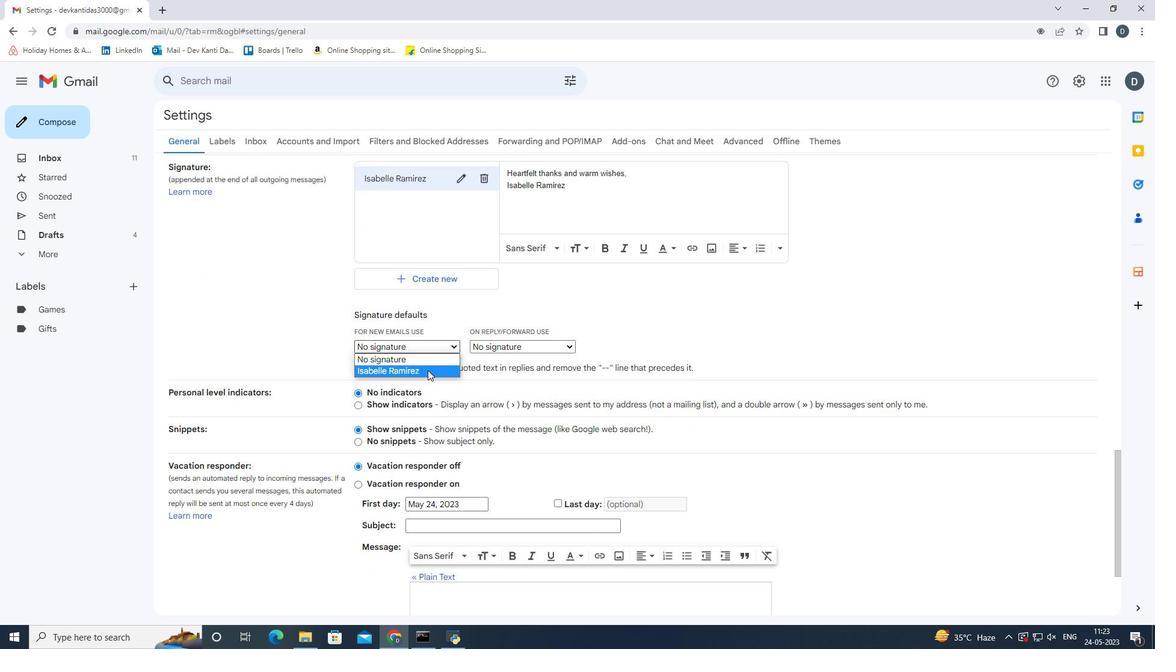 
Action: Mouse moved to (533, 341)
Screenshot: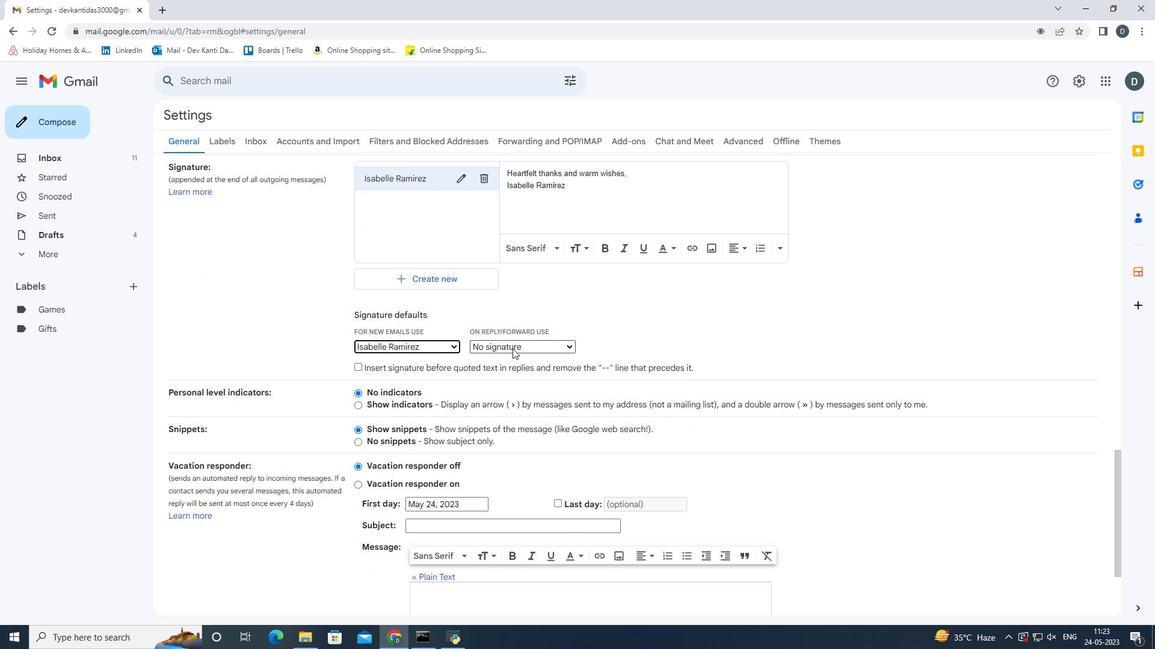 
Action: Mouse pressed left at (533, 341)
Screenshot: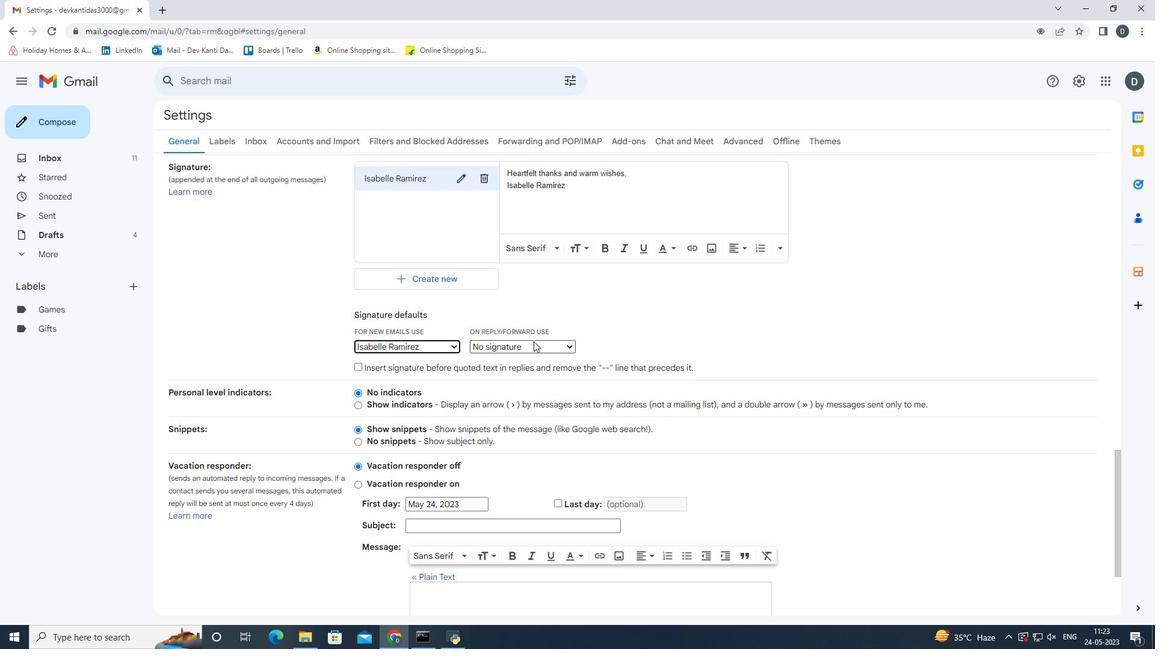 
Action: Mouse moved to (524, 374)
Screenshot: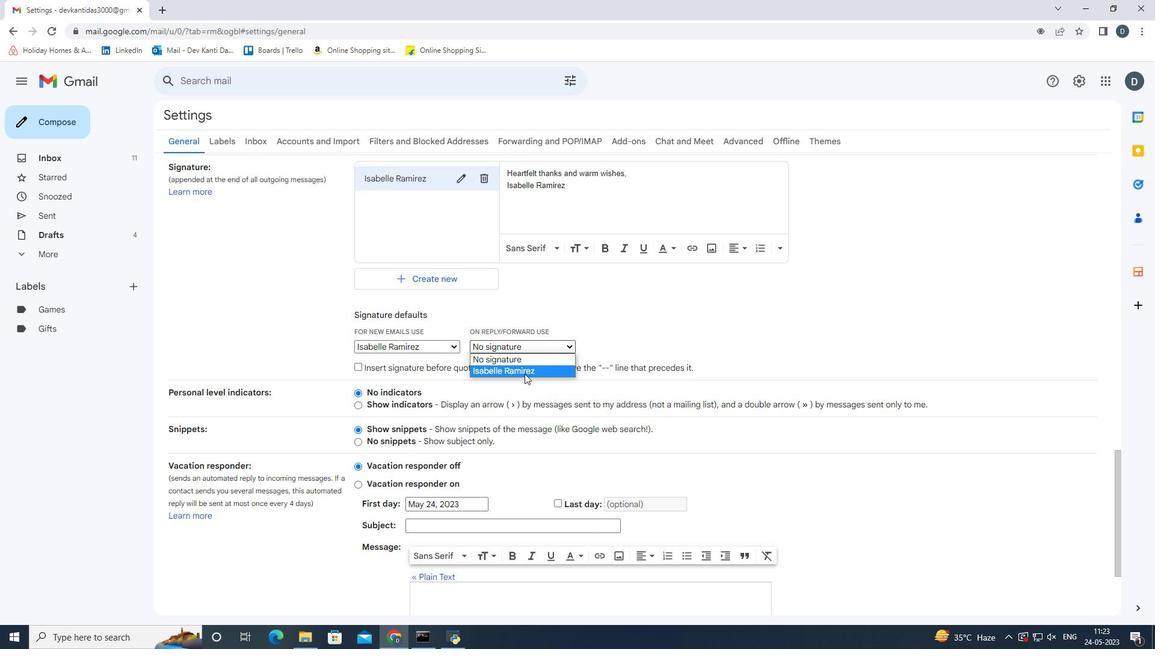 
Action: Mouse pressed left at (524, 374)
Screenshot: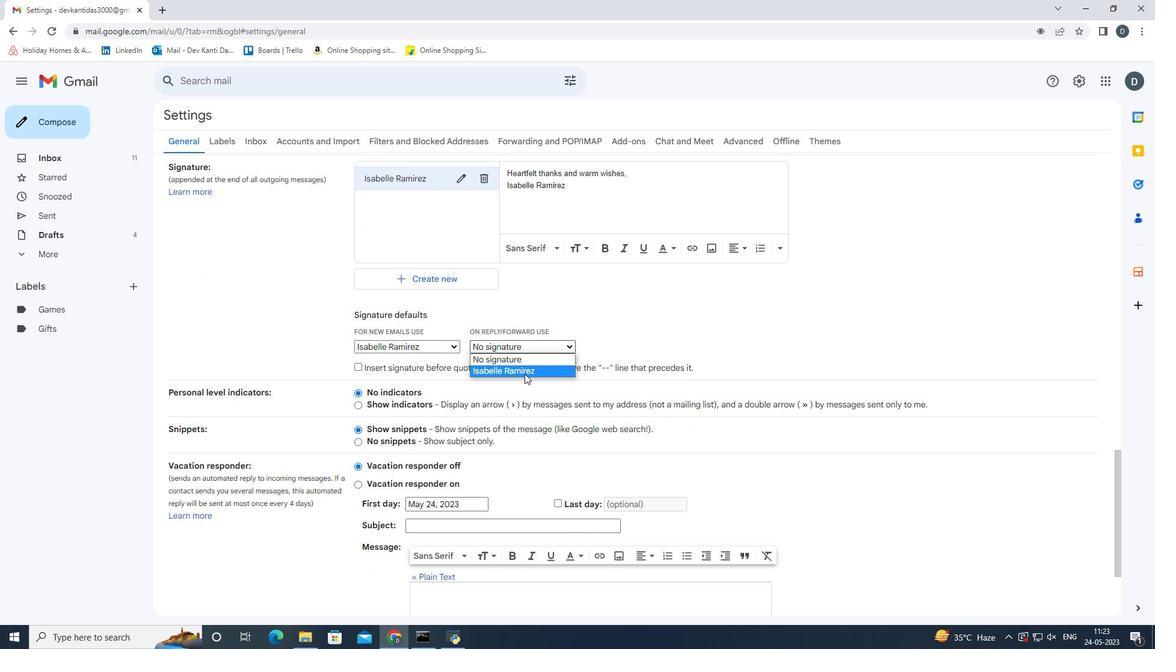 
Action: Mouse moved to (716, 412)
Screenshot: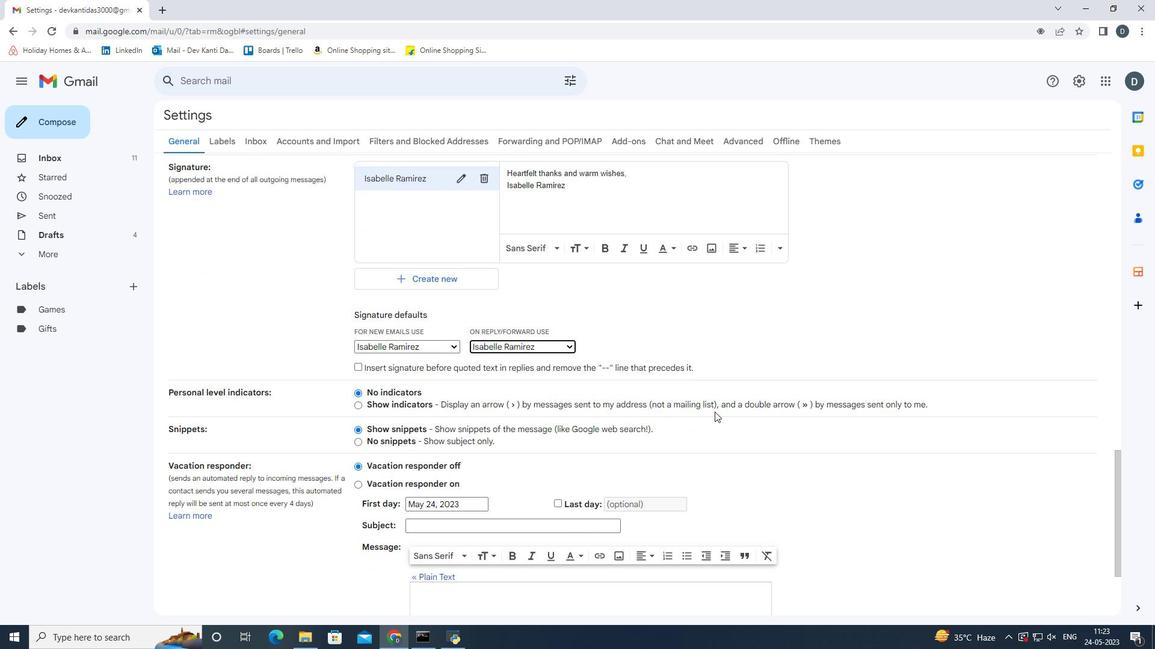 
Action: Mouse scrolled (716, 412) with delta (0, 0)
Screenshot: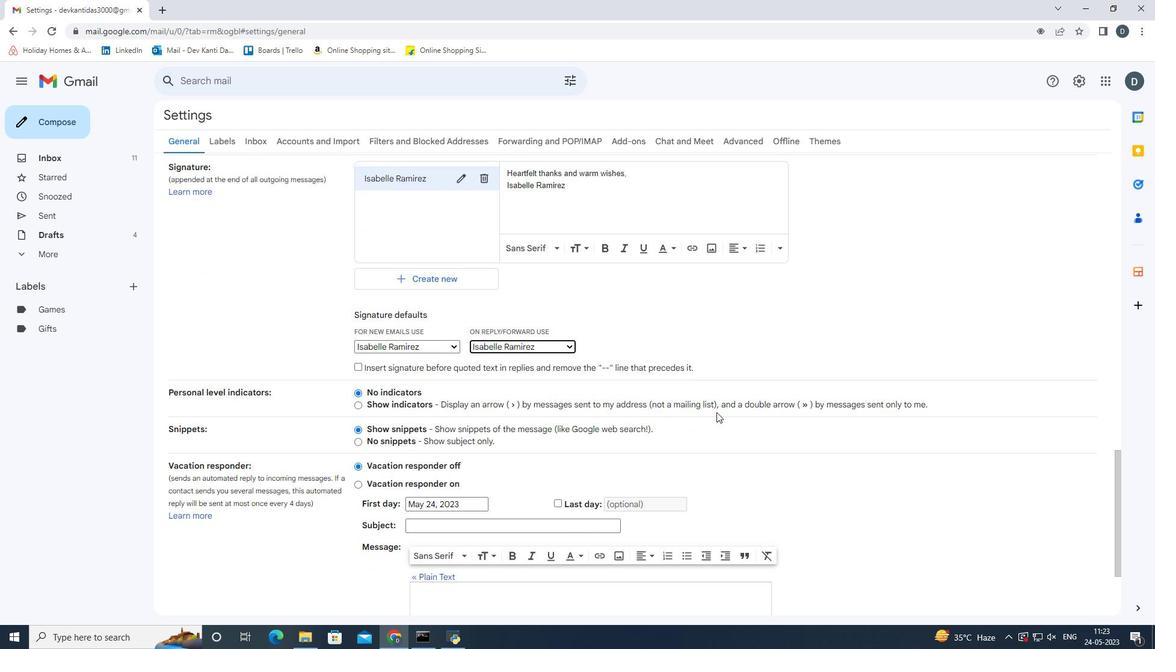 
Action: Mouse scrolled (716, 412) with delta (0, 0)
Screenshot: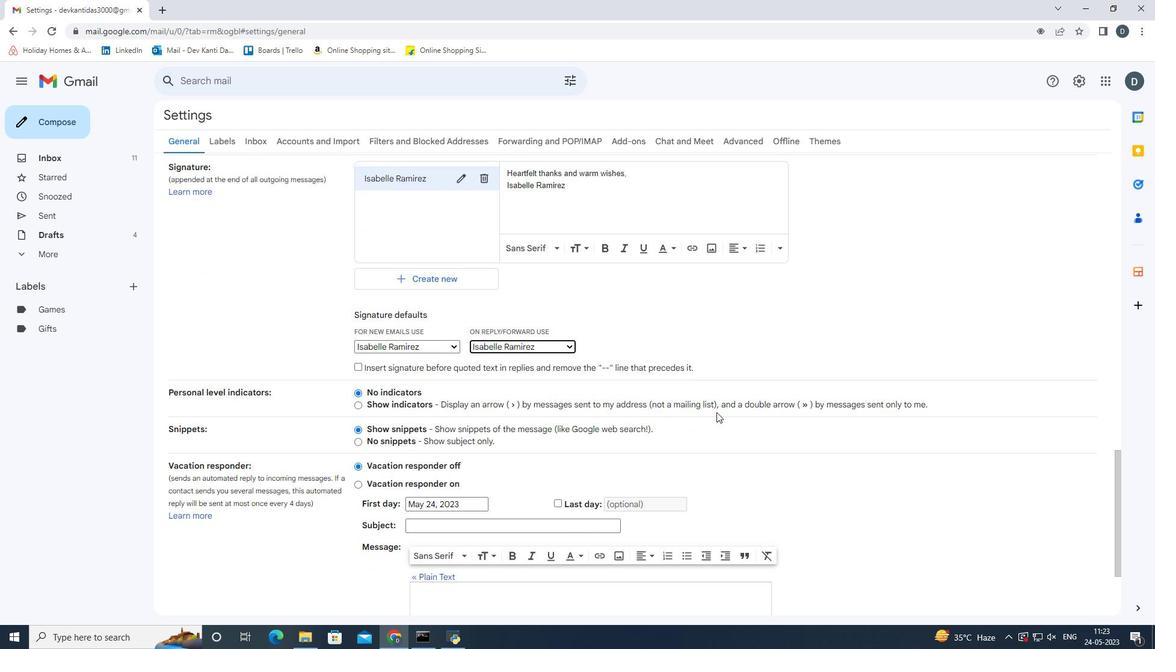 
Action: Mouse scrolled (716, 412) with delta (0, 0)
Screenshot: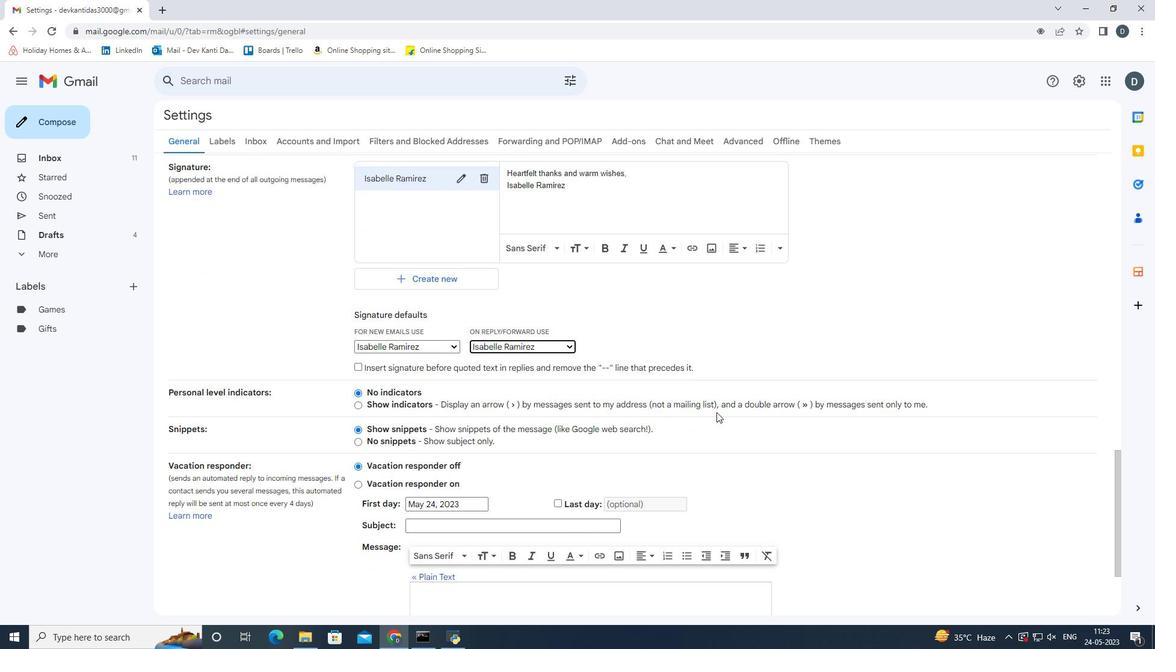 
Action: Mouse scrolled (716, 412) with delta (0, 0)
Screenshot: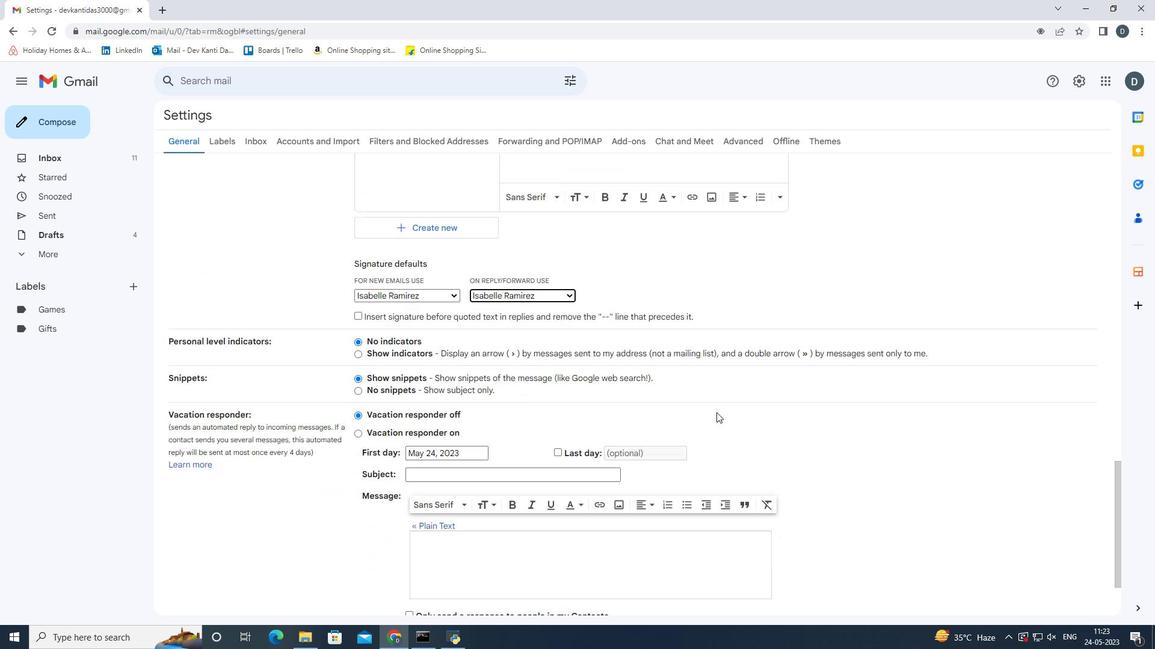 
Action: Mouse moved to (616, 551)
Screenshot: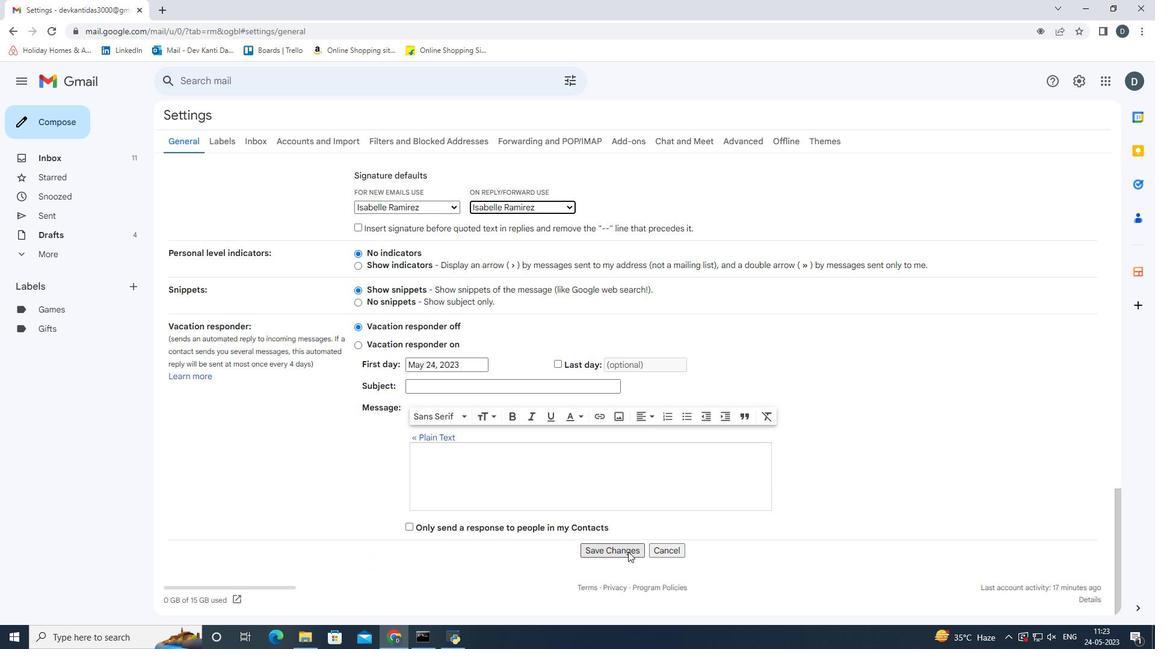 
Action: Mouse pressed left at (616, 551)
Screenshot: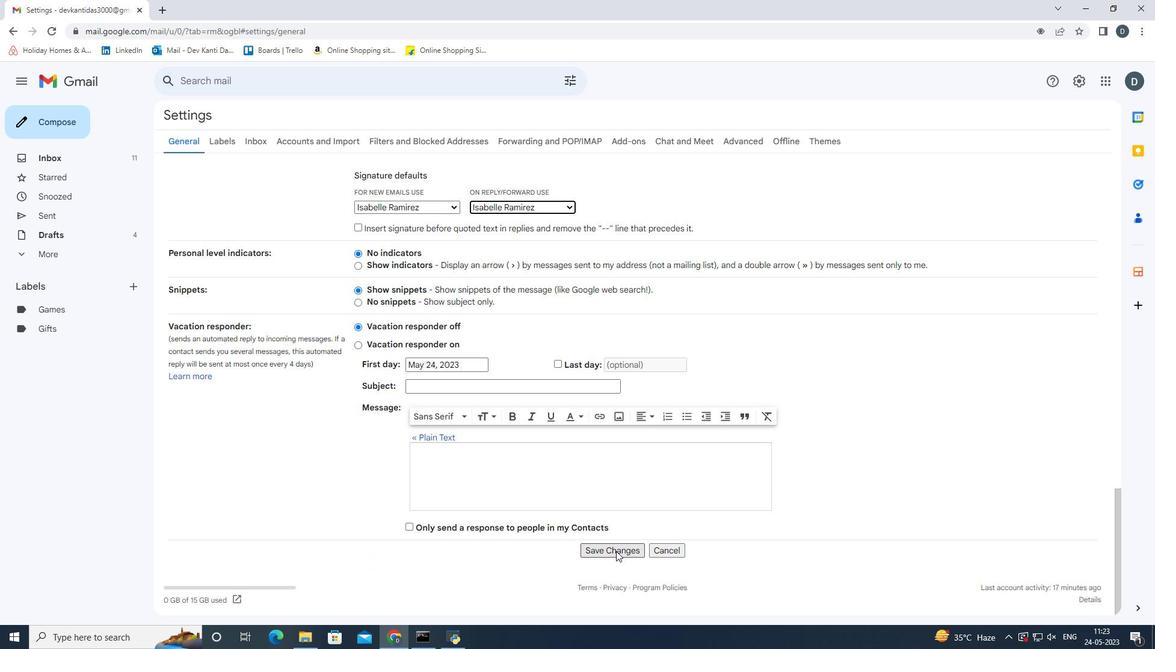 
Action: Mouse moved to (84, 116)
Screenshot: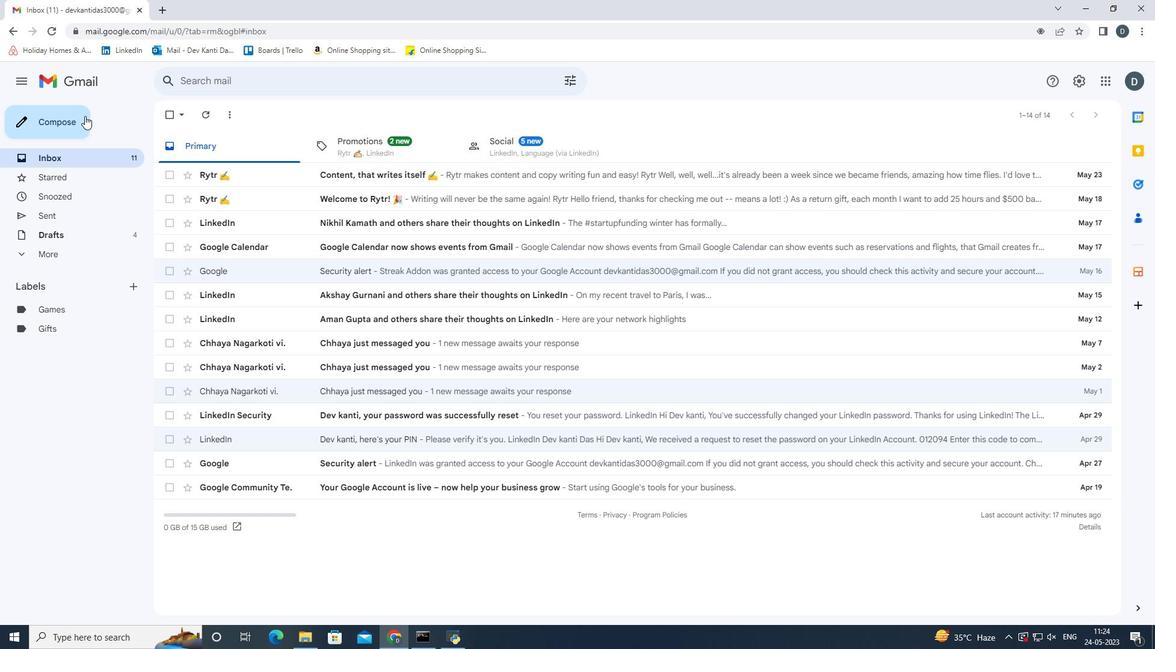 
Action: Mouse pressed left at (84, 116)
Screenshot: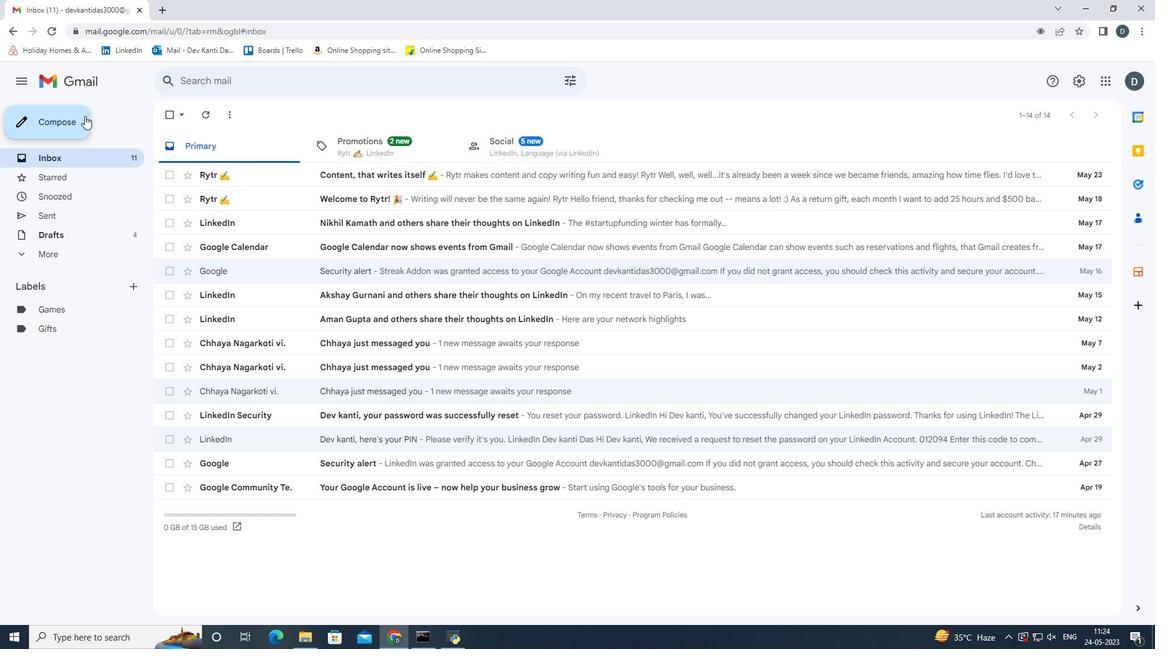 
Action: Mouse moved to (826, 286)
Screenshot: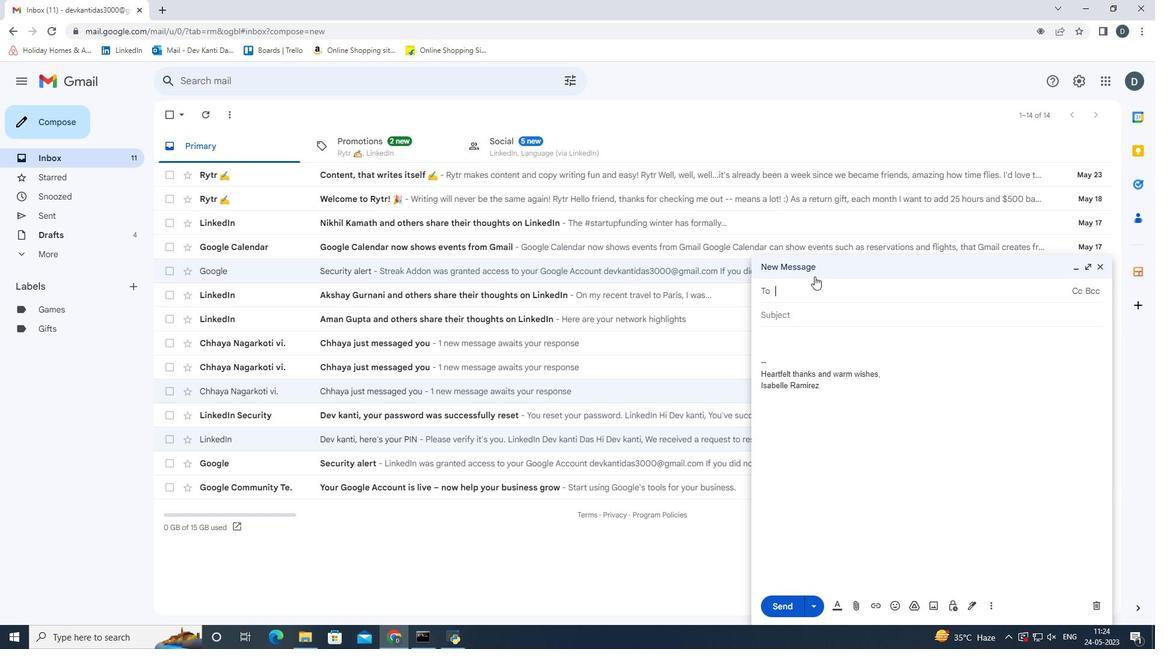 
Action: Mouse pressed left at (826, 286)
Screenshot: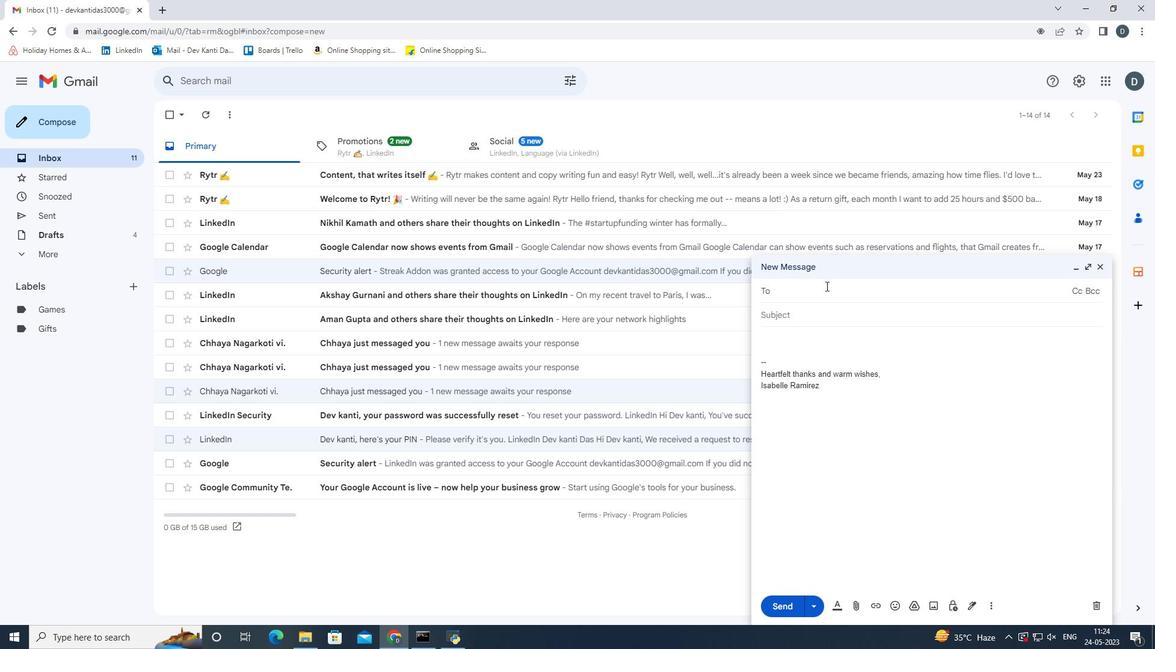 
Action: Key pressed <Key.shift>Softage
Screenshot: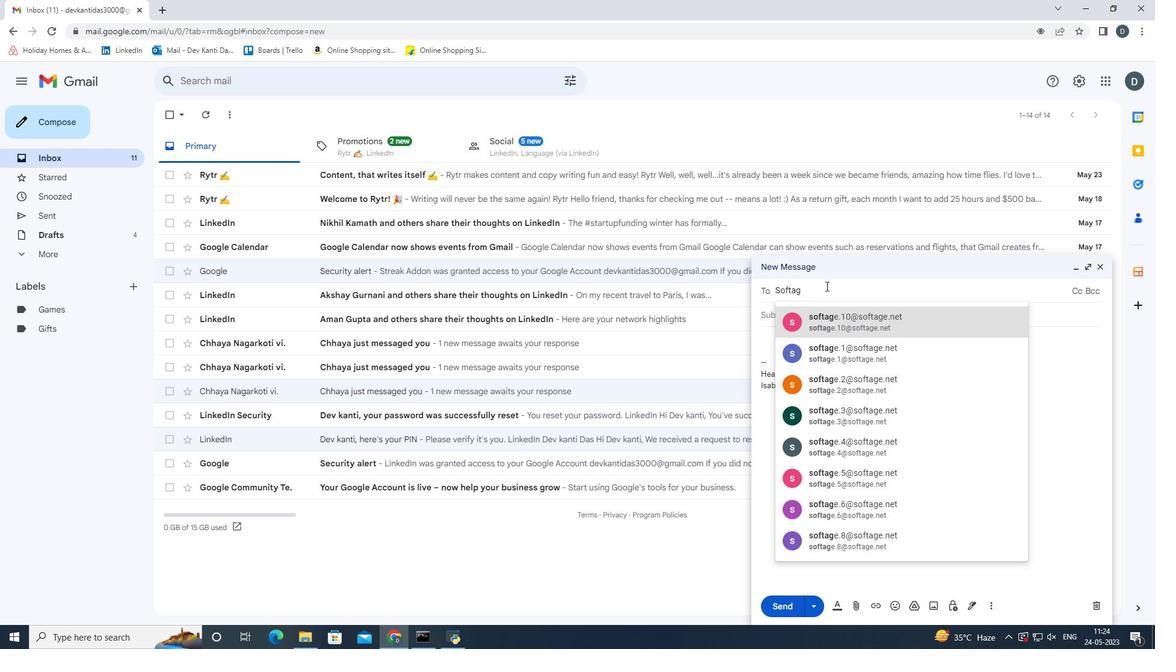 
Action: Mouse moved to (848, 384)
Screenshot: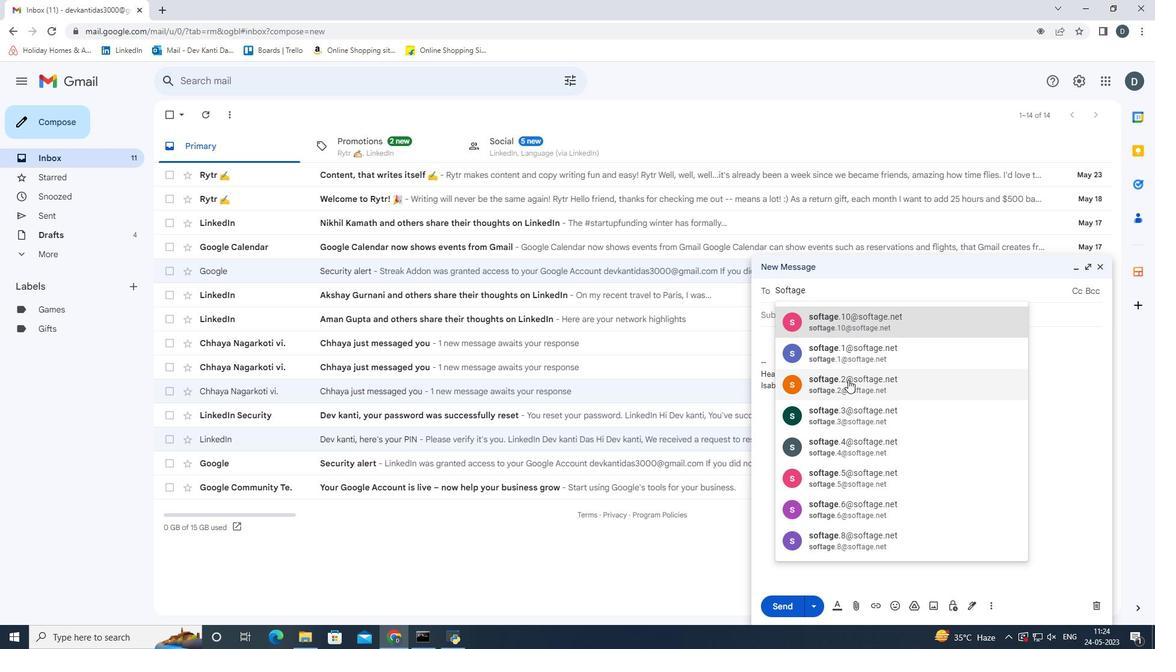 
Action: Mouse pressed left at (848, 384)
Screenshot: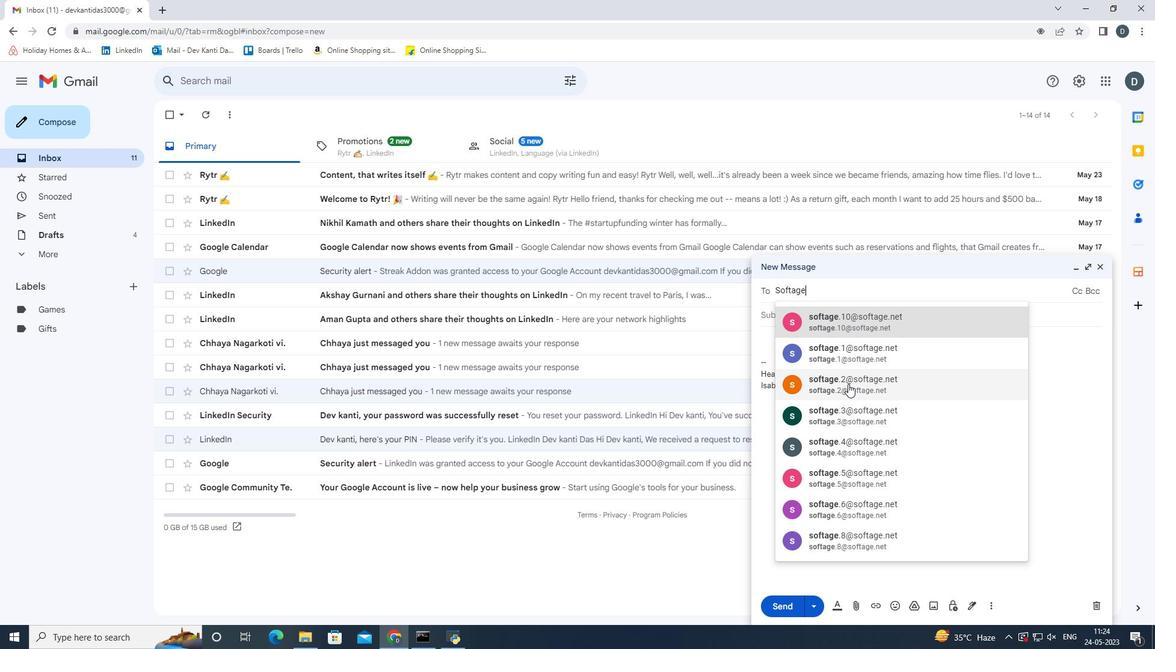 
Action: Mouse moved to (991, 616)
Screenshot: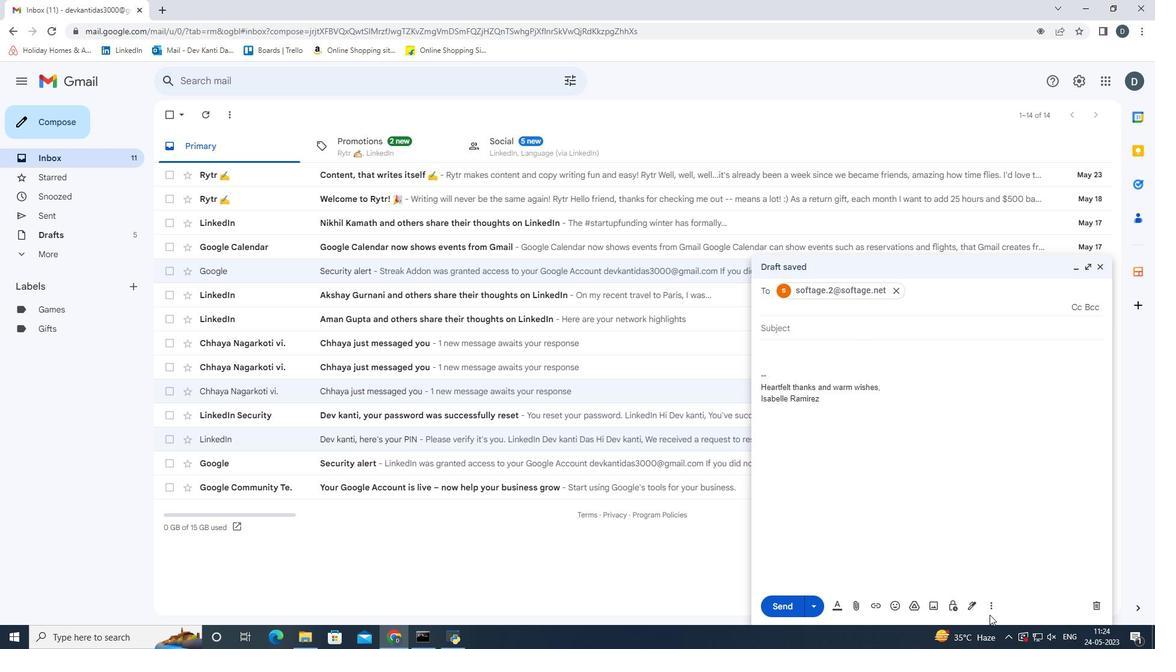 
Action: Mouse pressed left at (991, 616)
Screenshot: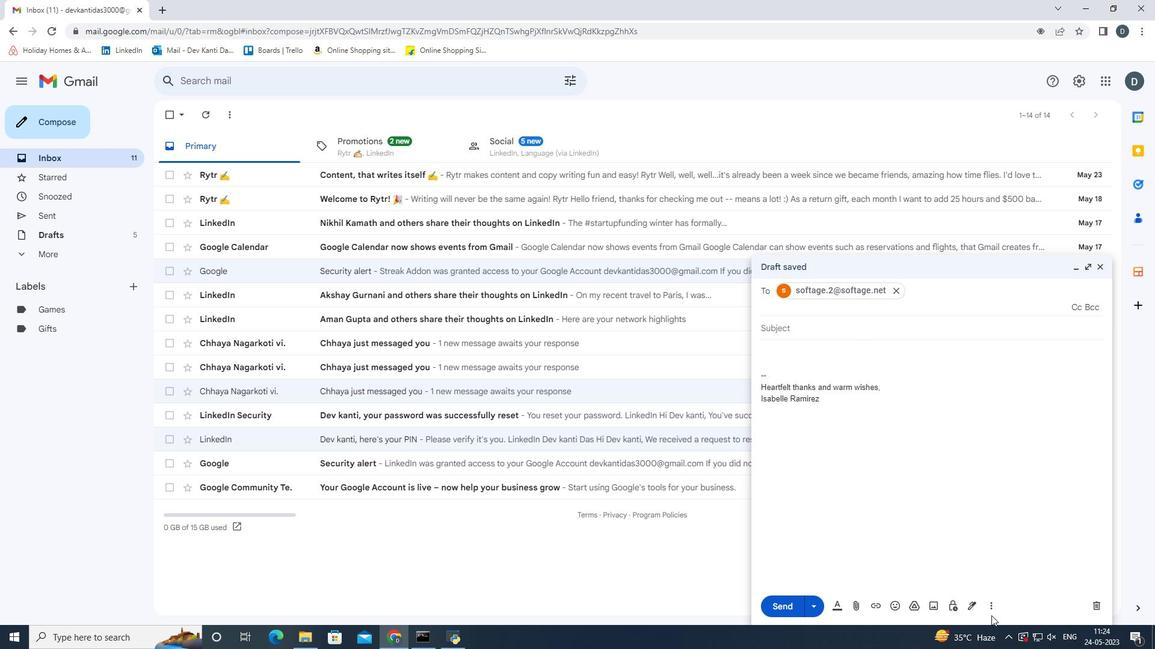 
Action: Mouse moved to (994, 609)
Screenshot: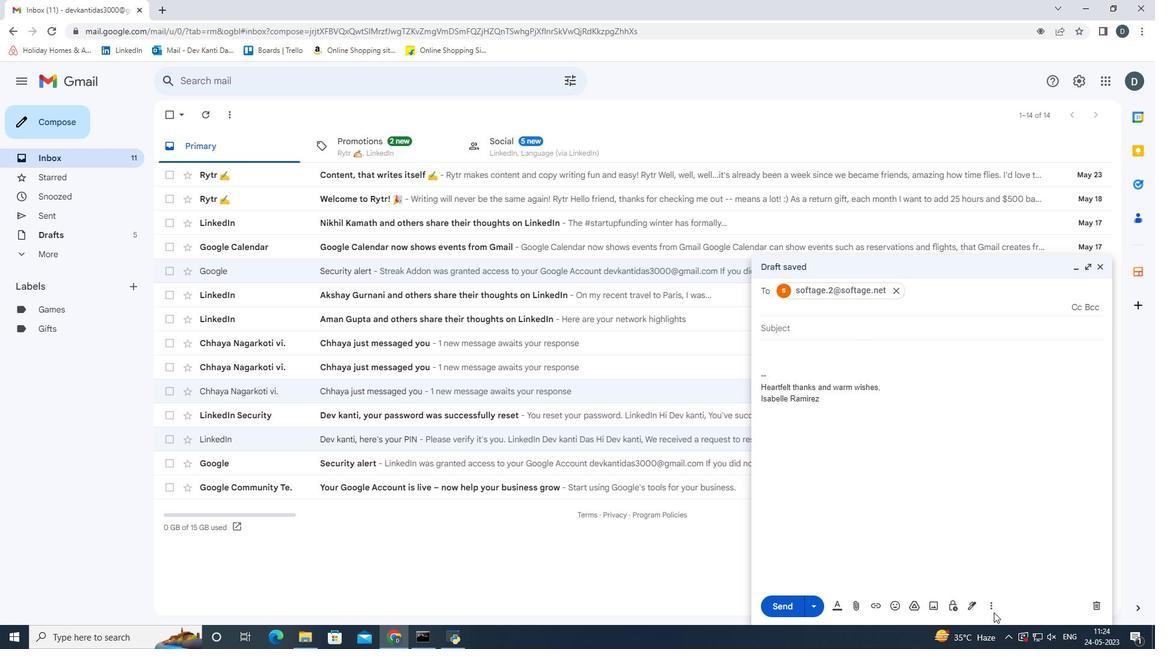 
Action: Mouse pressed left at (994, 609)
Screenshot: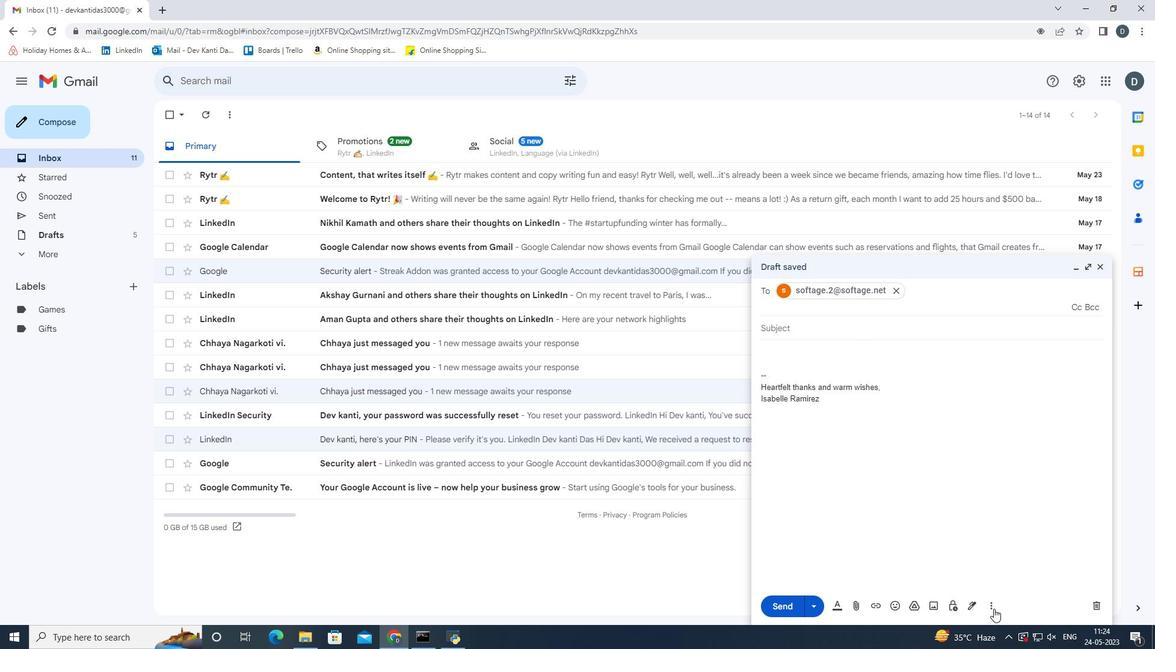 
Action: Mouse moved to (896, 467)
Screenshot: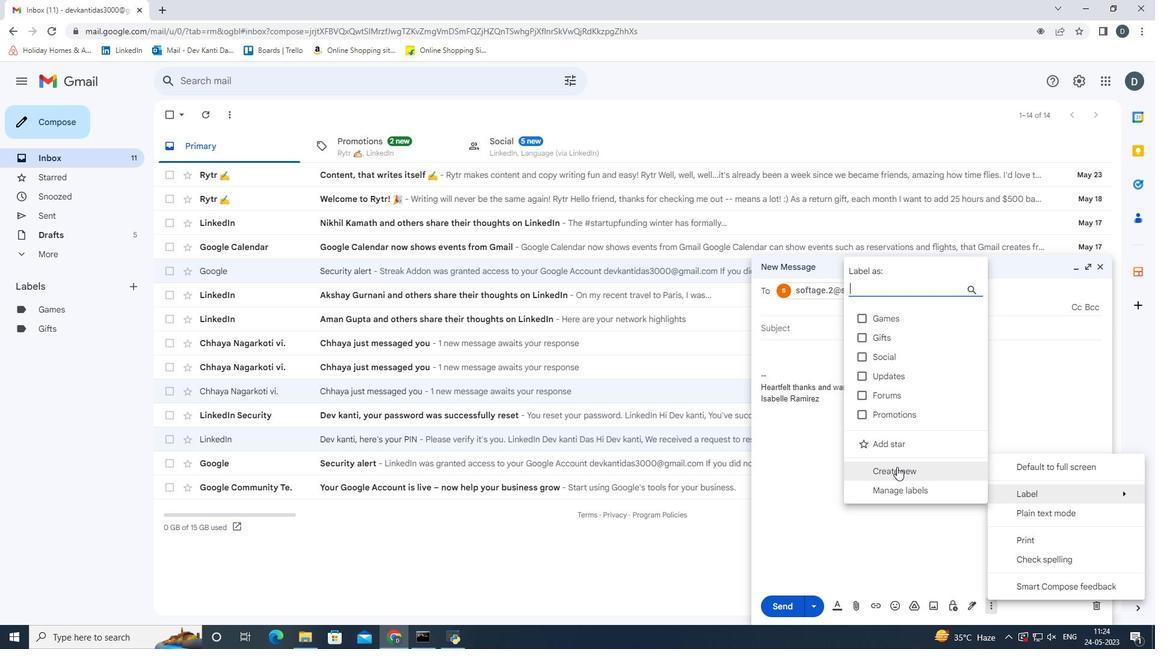 
Action: Mouse pressed left at (896, 467)
Screenshot: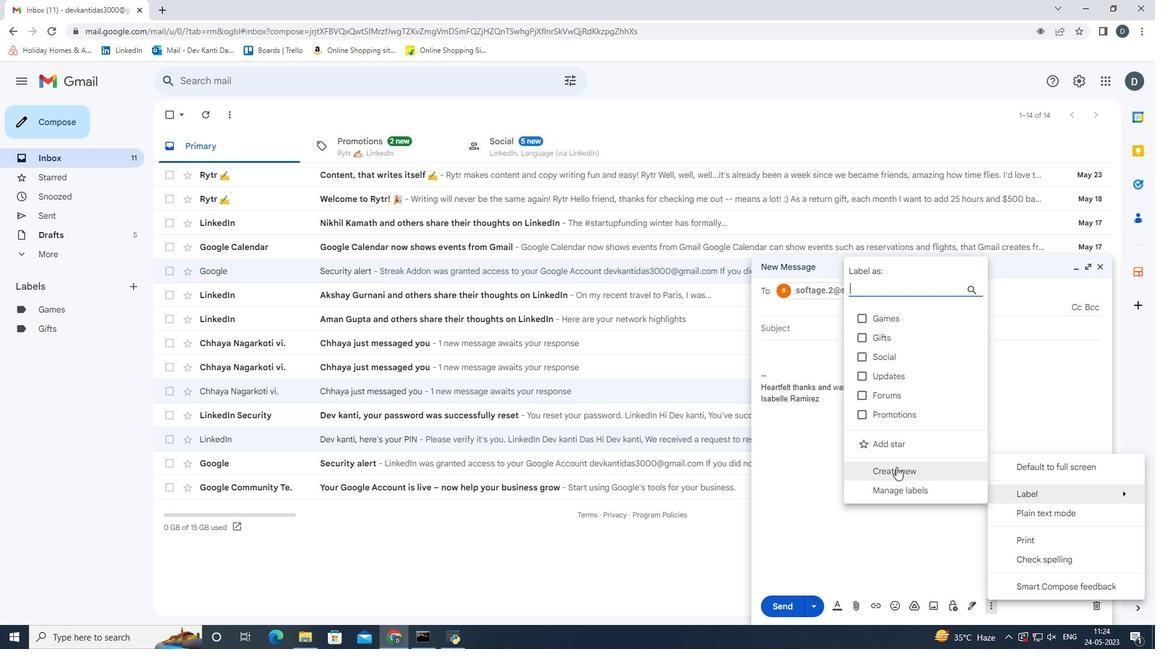 
Action: Mouse moved to (596, 323)
Screenshot: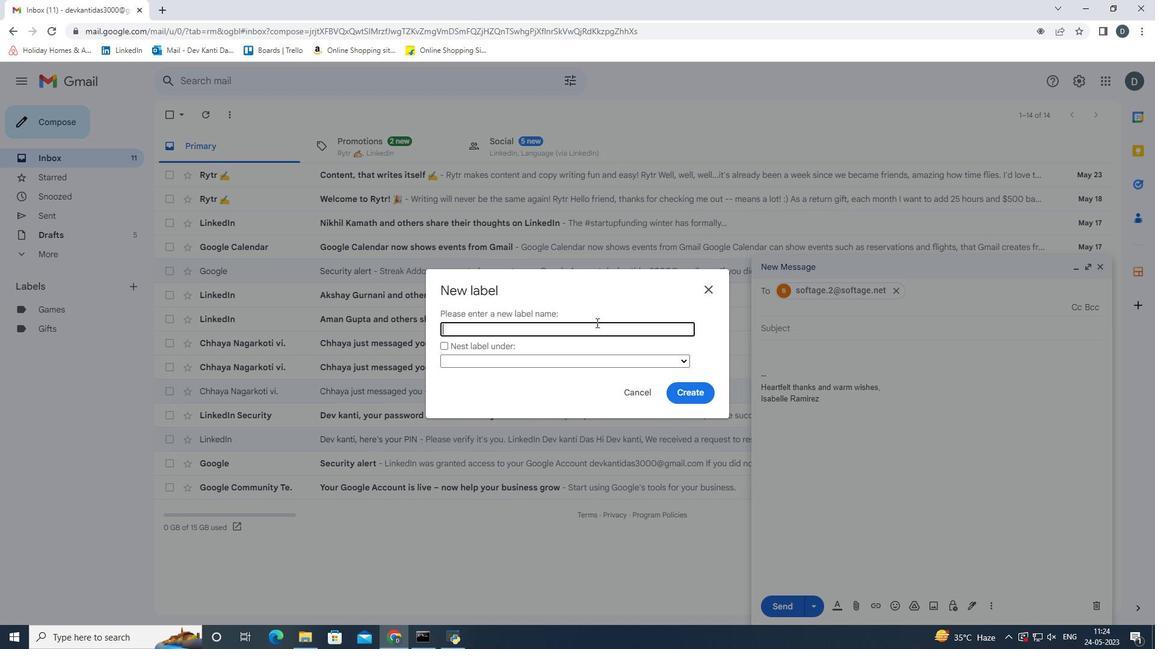 
Action: Key pressed <Key.shift><Key.shift>Holiday<Key.space><Key.shift><Key.shift><Key.shift><Key.shift><Key.shift><Key.shift><Key.shift><Key.shift><Key.shift><Key.shift><Key.shift><Key.shift><Key.shift><Key.shift><Key.shift><Key.shift>Cards<Key.enter>
Screenshot: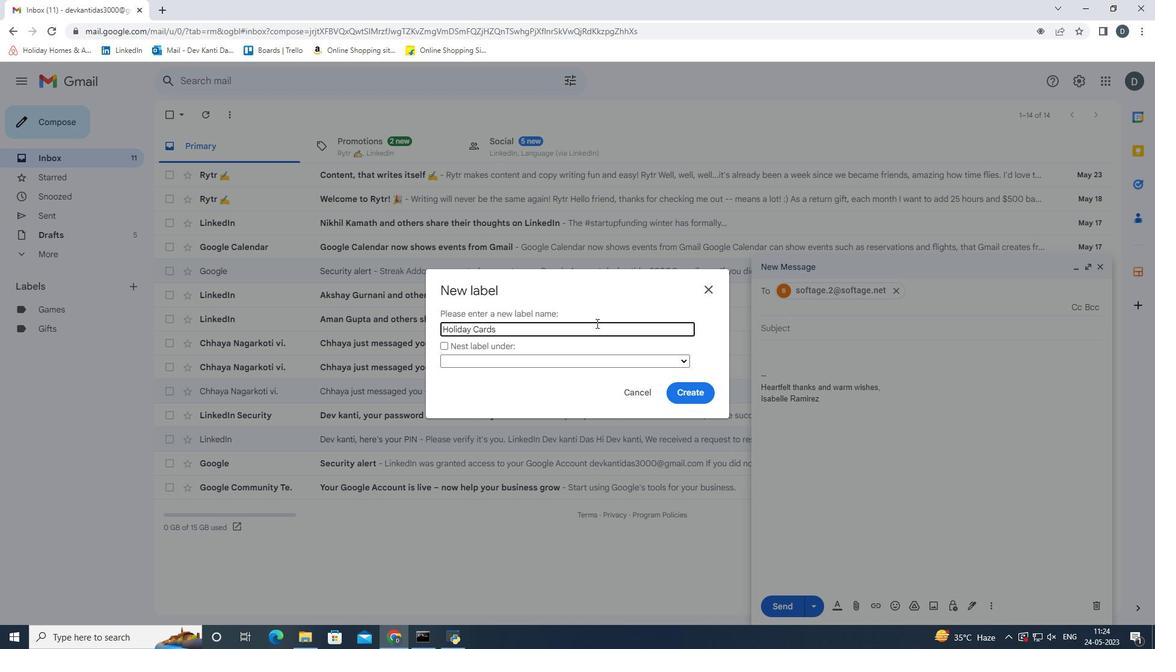 
Action: Mouse moved to (782, 602)
Screenshot: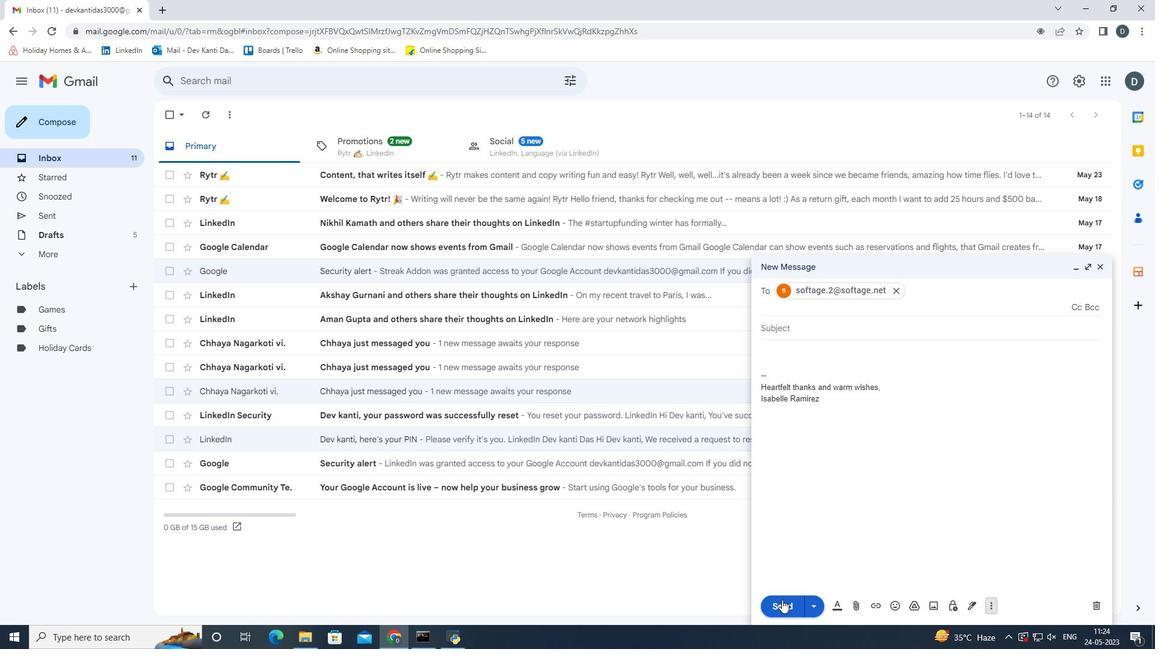 
Action: Mouse pressed left at (782, 602)
Screenshot: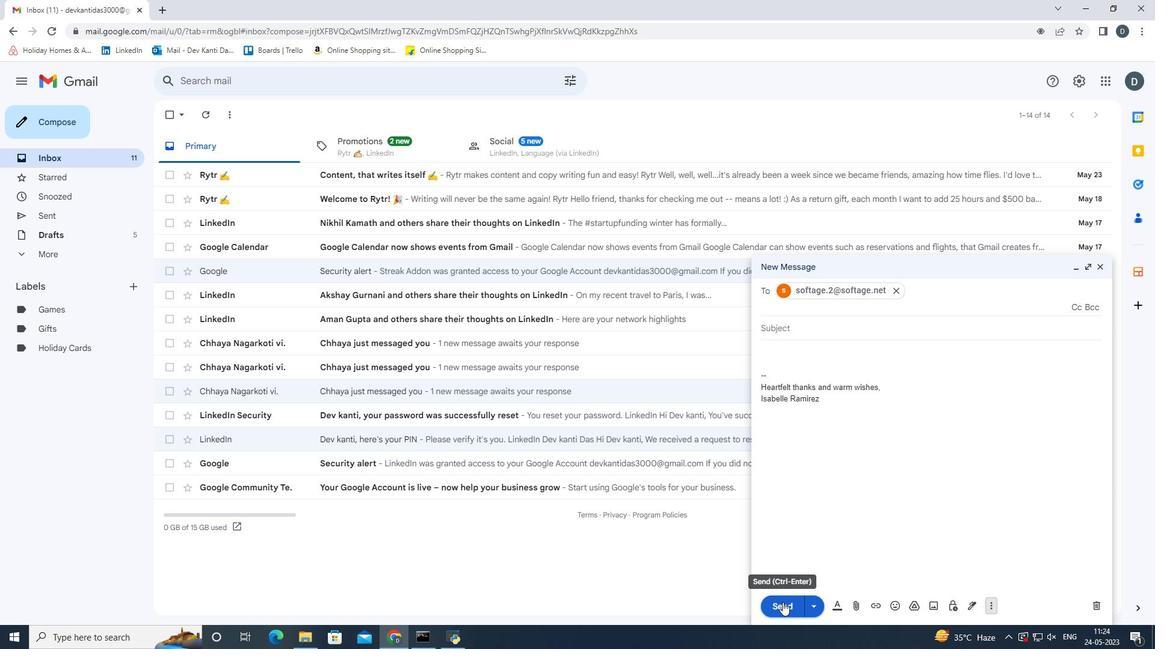 
